 Task: Create a script that compares two numbers and reports which one is greater If they are equal, print "Numbers are equal.
Action: Mouse moved to (26, 187)
Screenshot: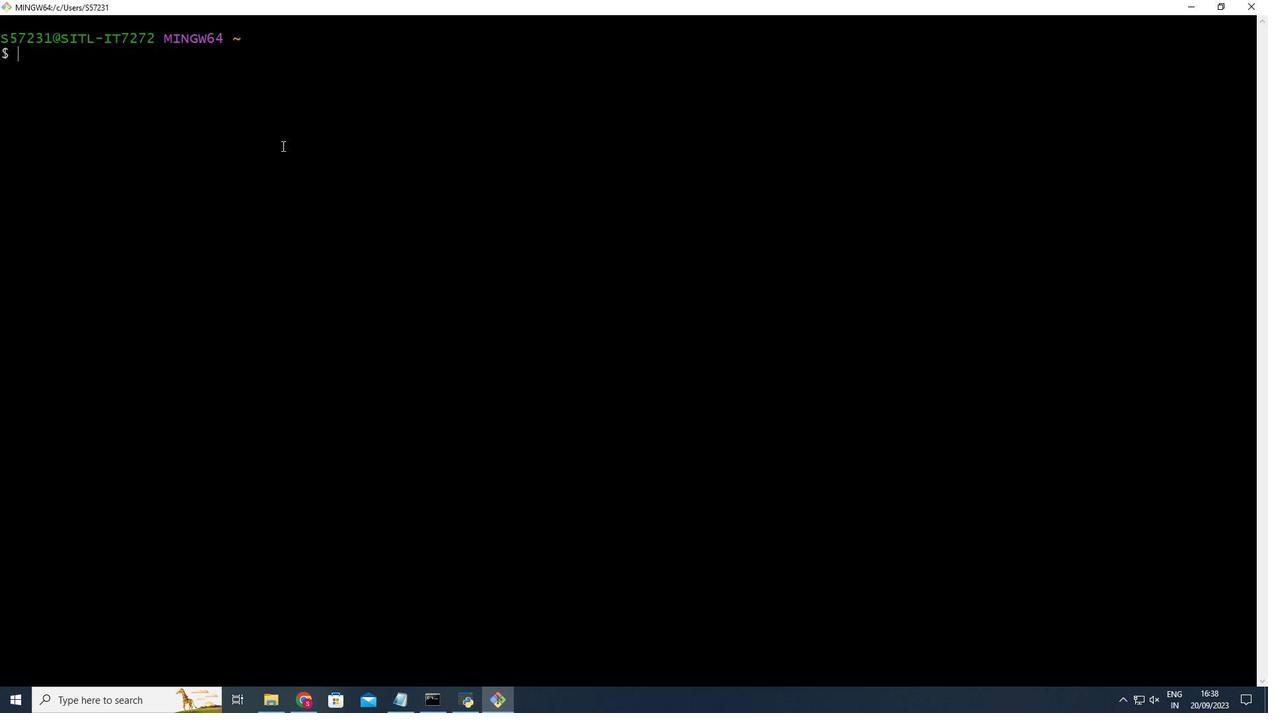 
Action: Mouse pressed left at (26, 187)
Screenshot: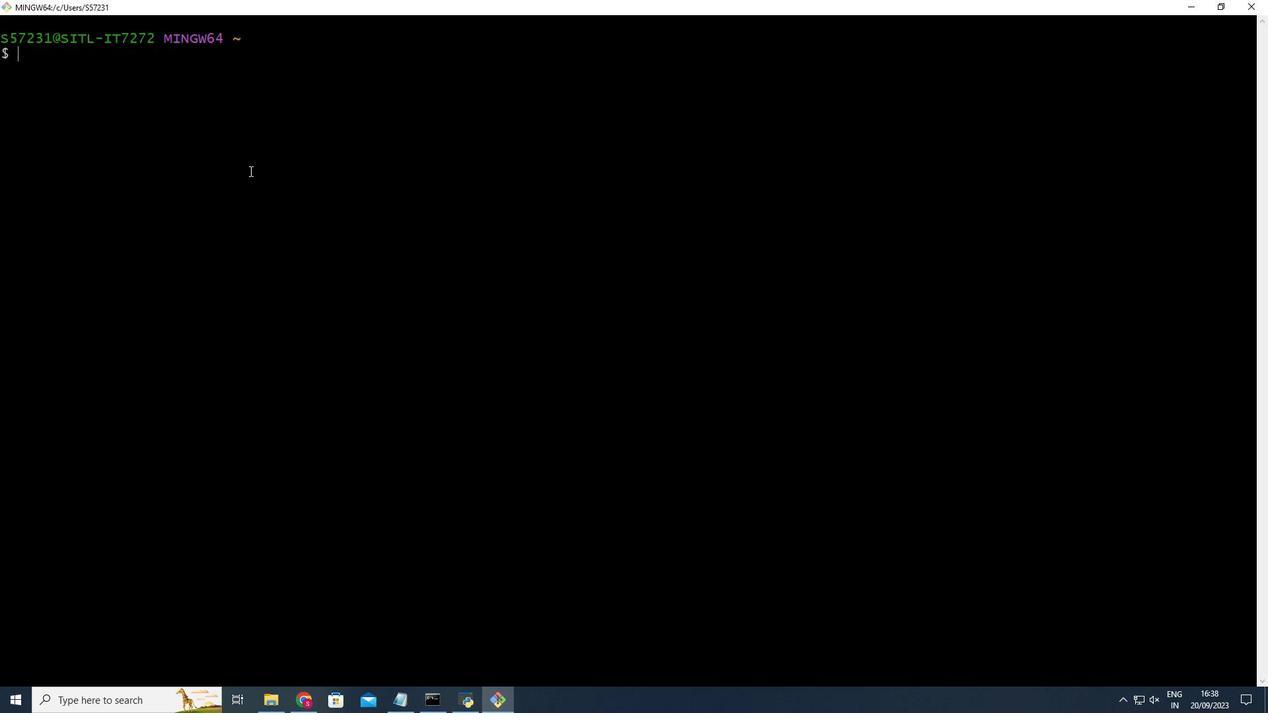 
Action: Mouse moved to (26, 187)
Screenshot: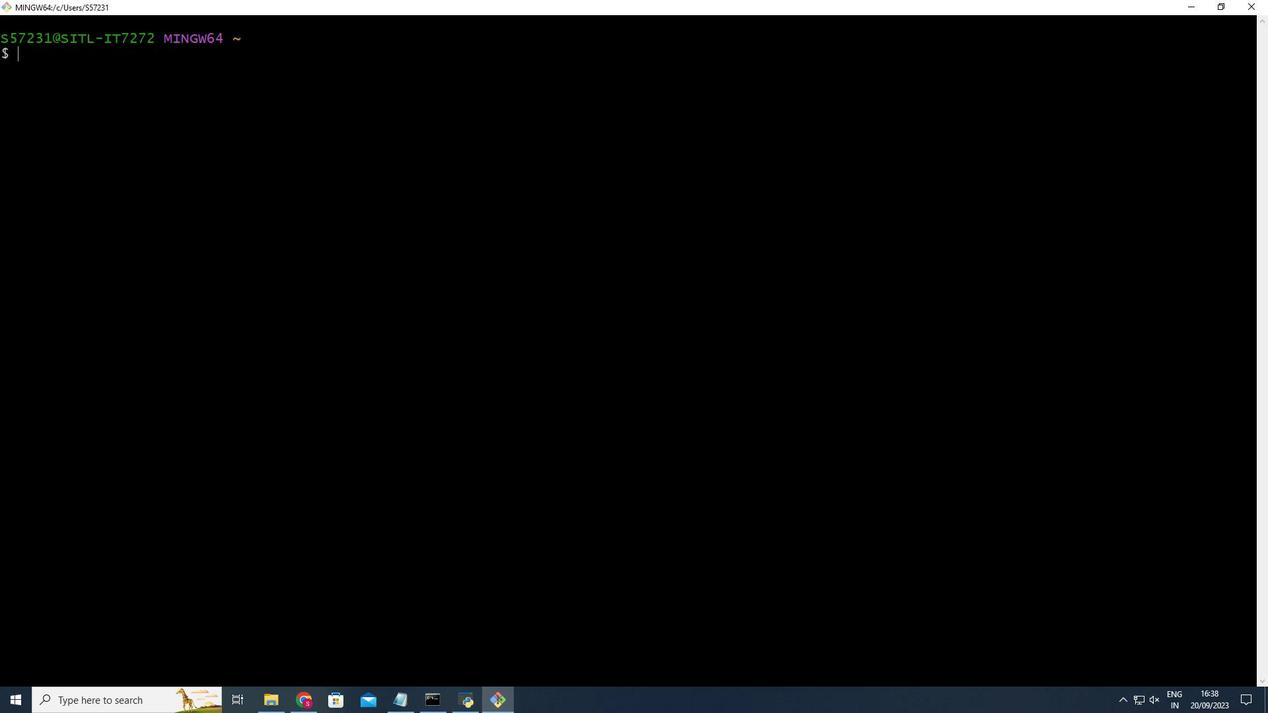 
Action: Mouse scrolled (26, 187) with delta (0, 0)
Screenshot: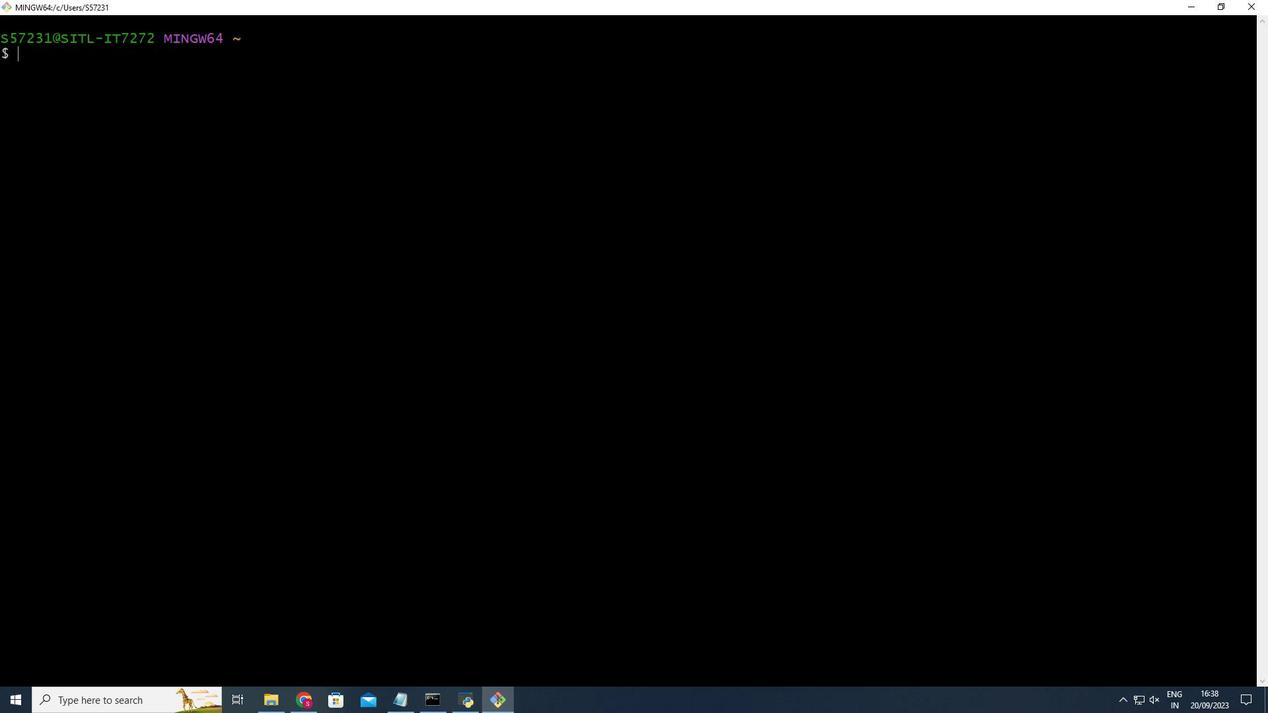 
Action: Mouse scrolled (26, 187) with delta (0, 0)
Screenshot: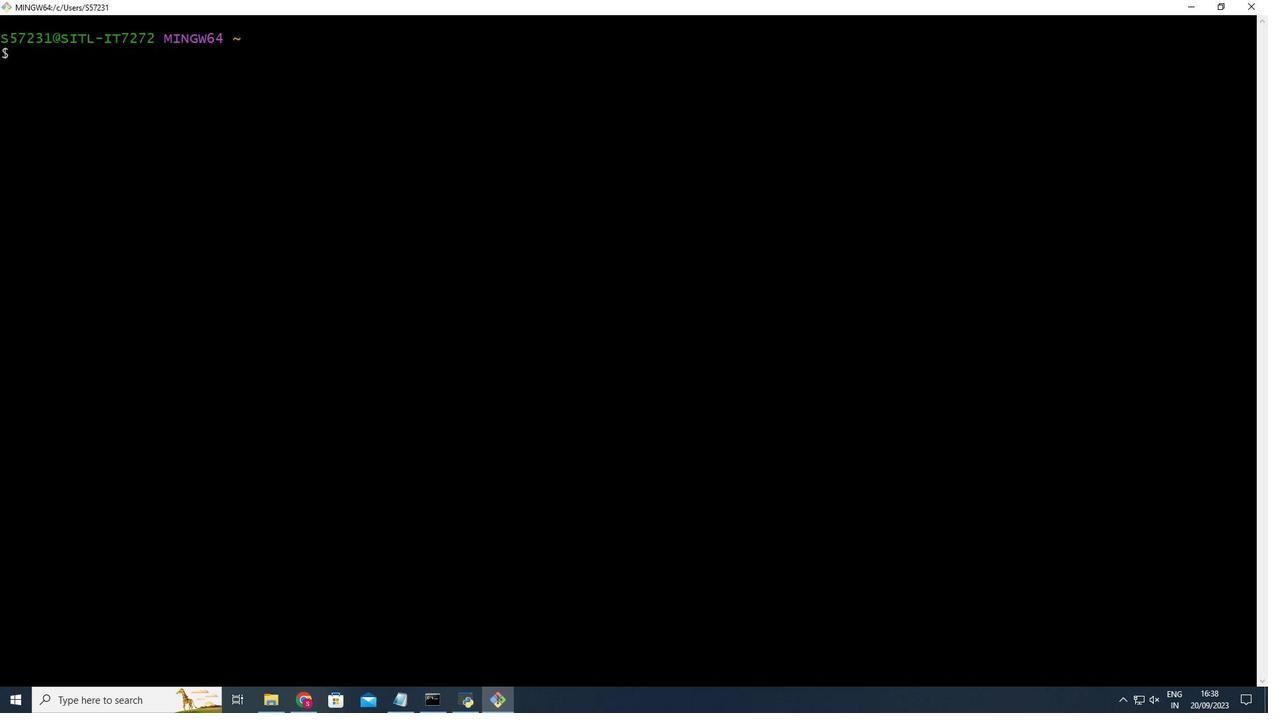 
Action: Mouse scrolled (26, 187) with delta (0, 0)
Screenshot: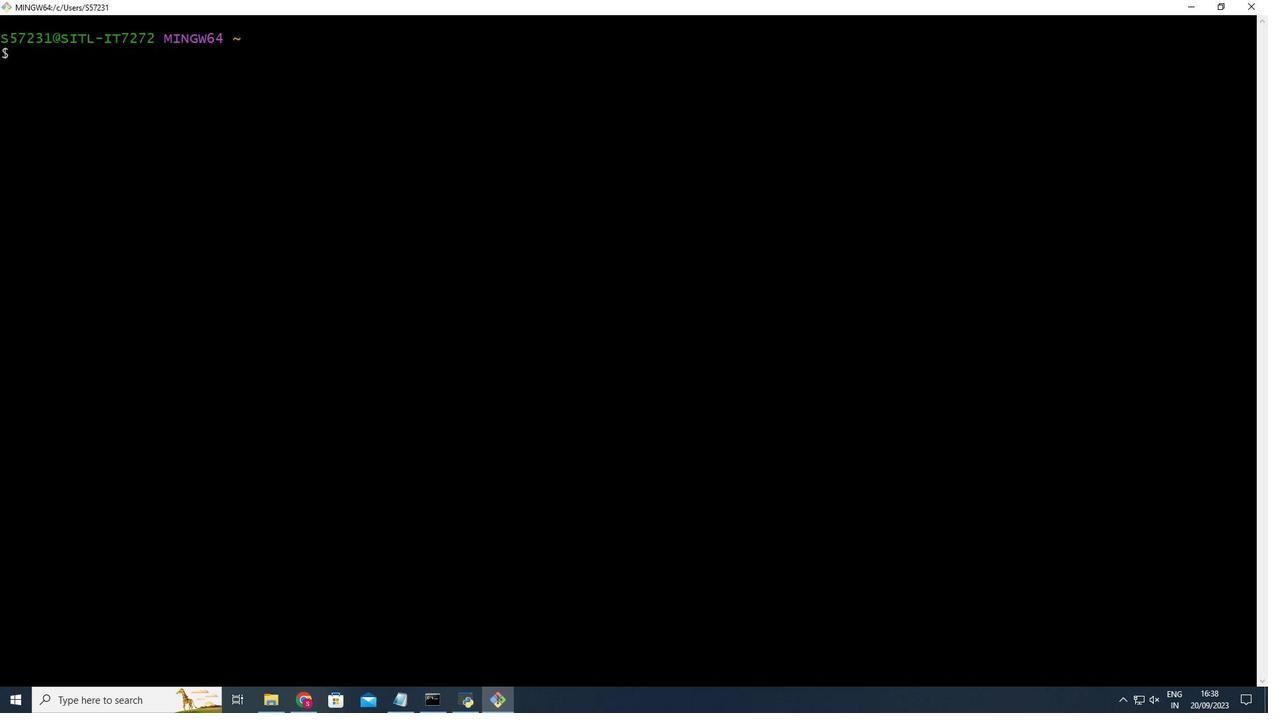 
Action: Key pressed mkdir<Key.space>
Screenshot: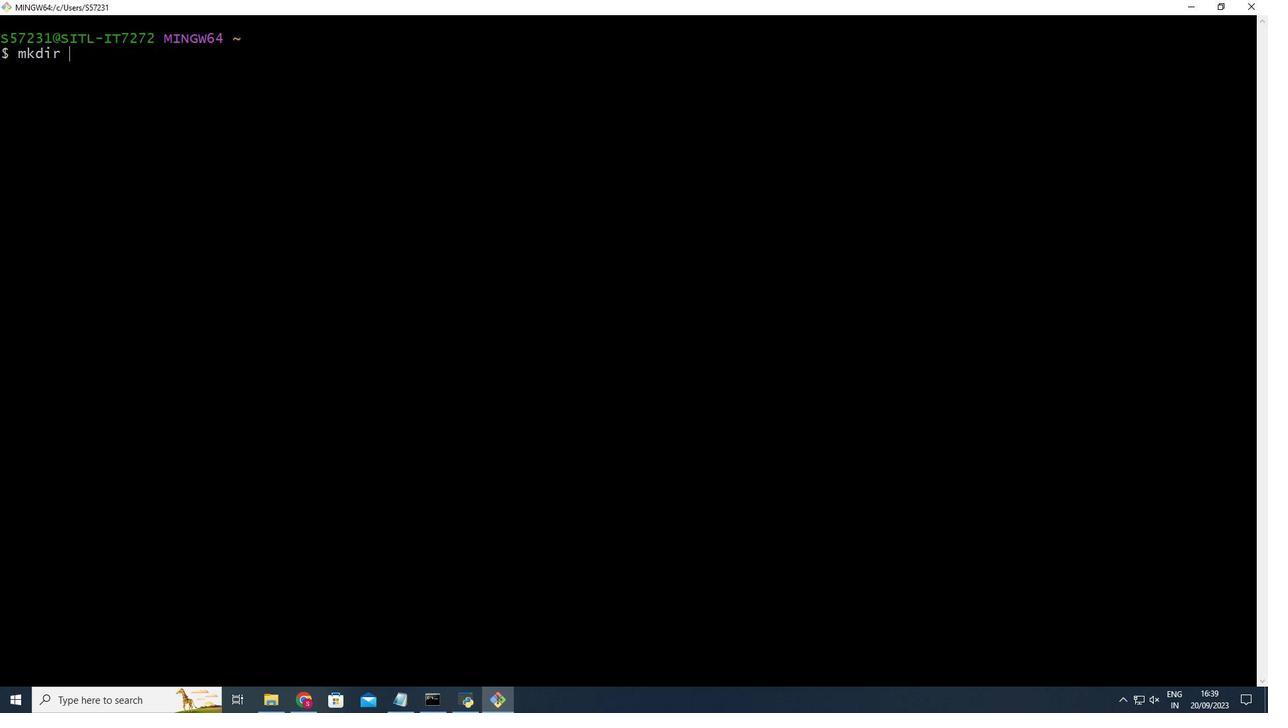 
Action: Mouse scrolled (26, 187) with delta (0, 0)
Screenshot: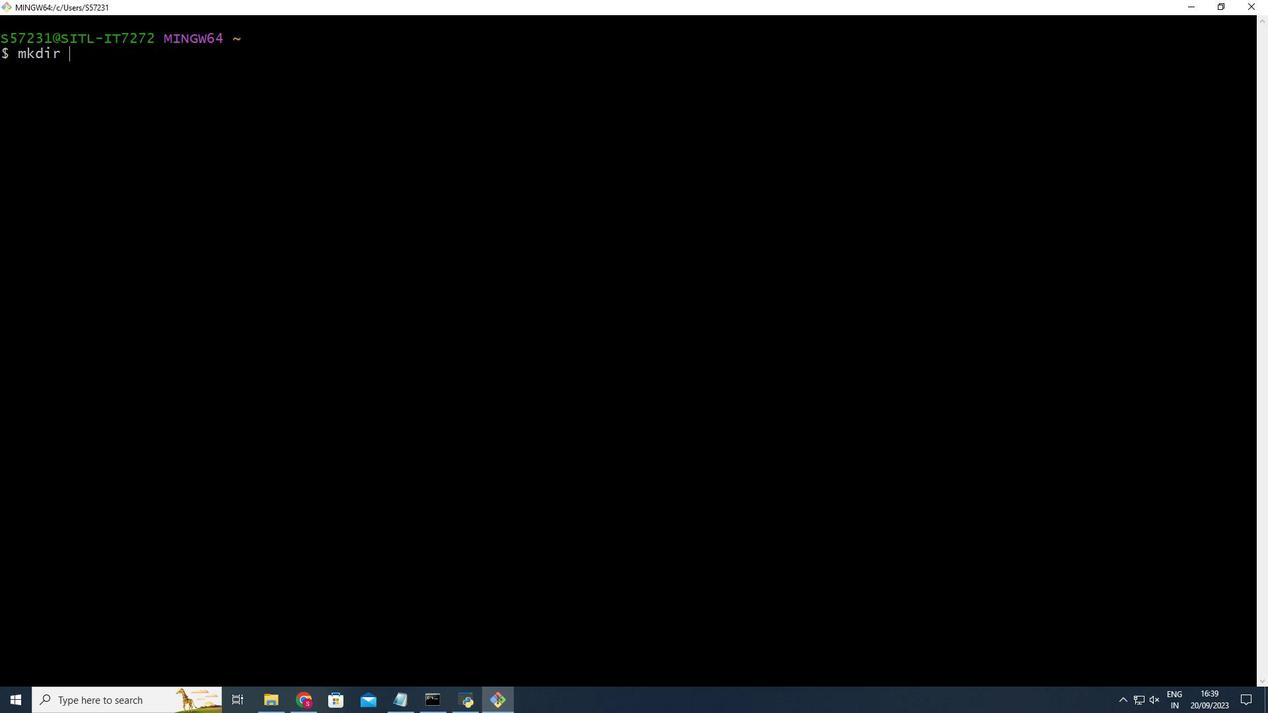 
Action: Mouse scrolled (26, 187) with delta (0, 0)
Screenshot: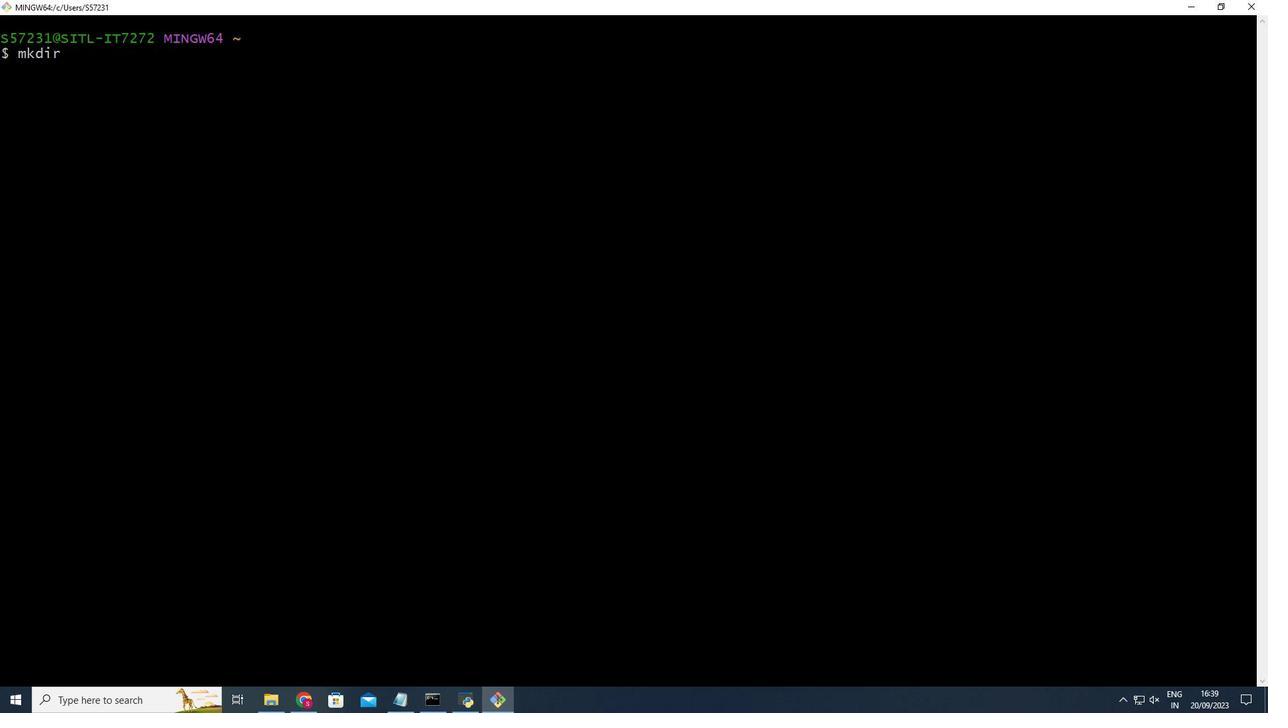 
Action: Mouse scrolled (26, 187) with delta (0, 0)
Screenshot: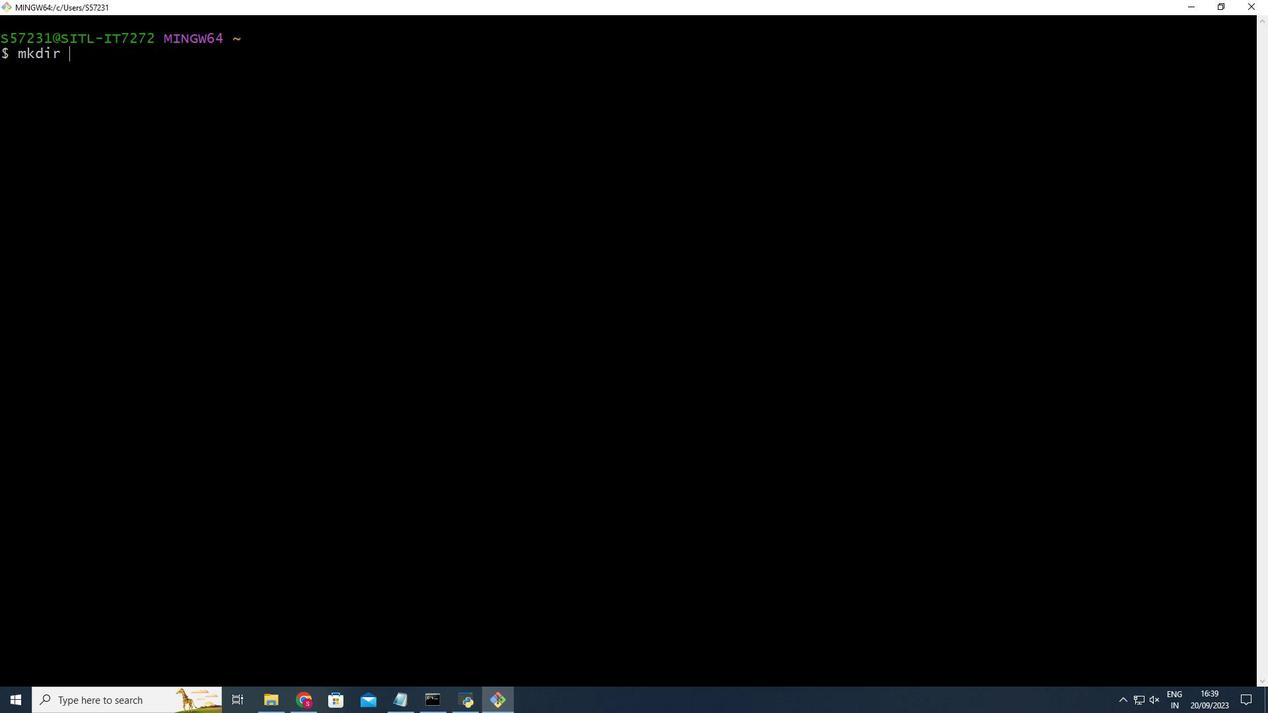 
Action: Mouse scrolled (26, 187) with delta (0, 0)
Screenshot: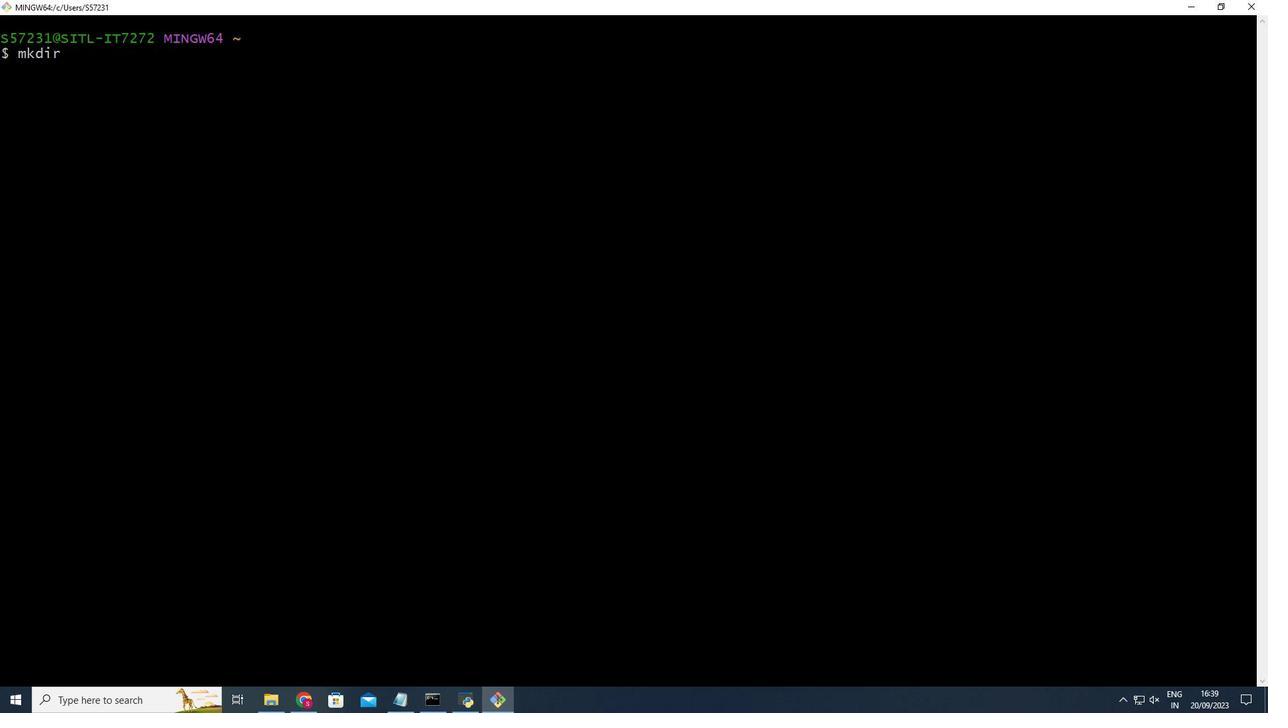
Action: Mouse scrolled (26, 187) with delta (0, 0)
Screenshot: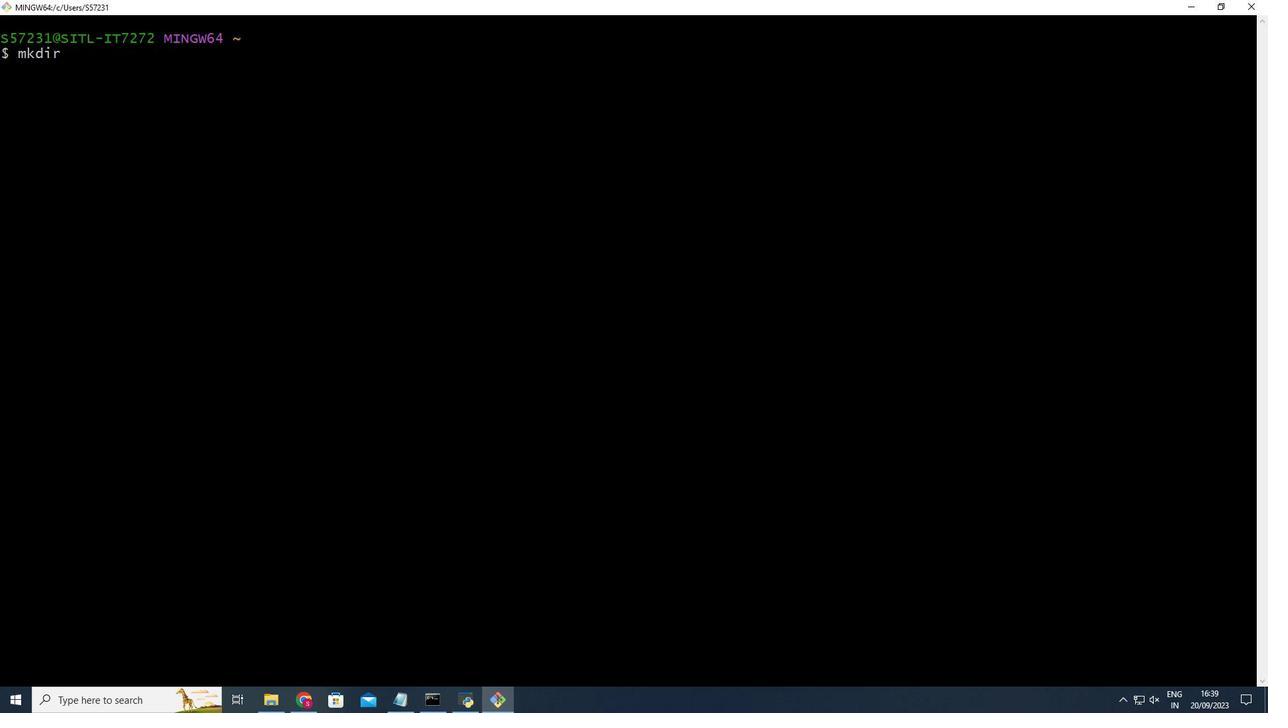 
Action: Key pressed c<Key.backspace>compare<Key.shift_r>_two<Key.shift_r><Key.shift_r>_number<Key.enter>cd<Key.space>compare<Key.shift_r>_two<Key.shift_r>_number<Key.enter>touch<Key.space>script.sh<Key.enter>ls<Key.enter>vim<Key.space>script.sh\<Key.backspace><Key.enter>
Screenshot: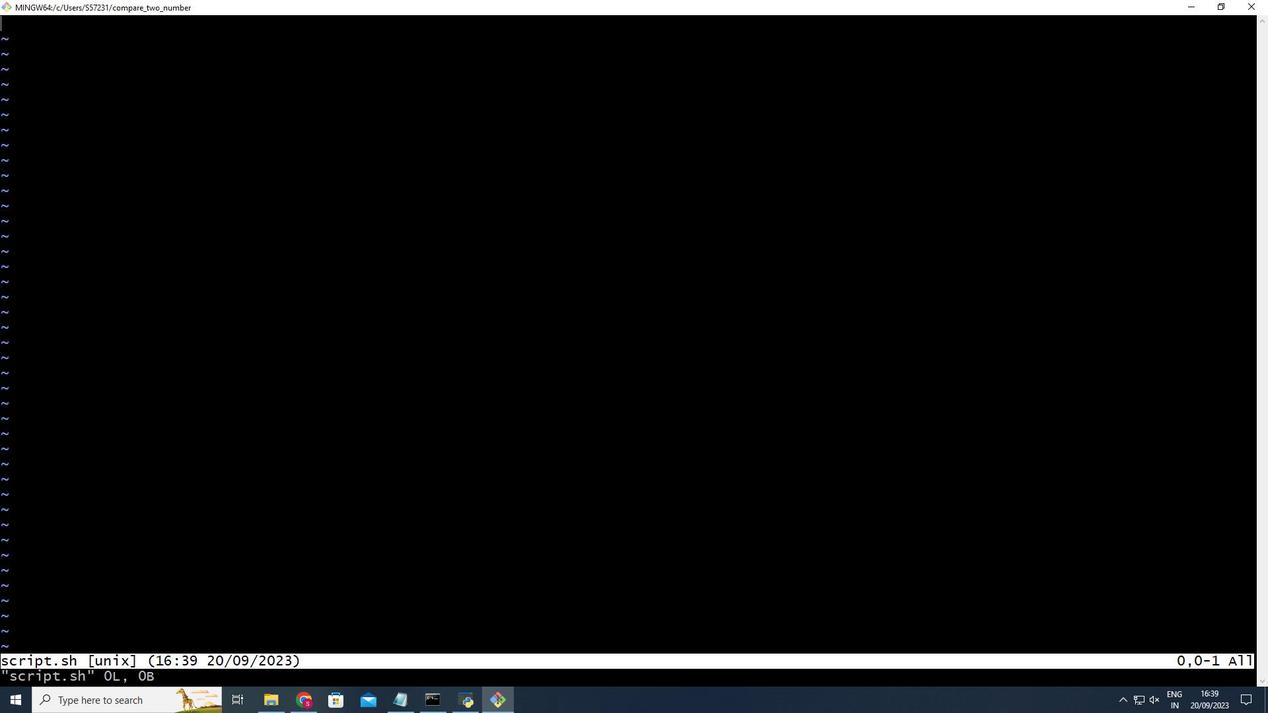 
Action: Mouse scrolled (26, 187) with delta (0, 0)
Screenshot: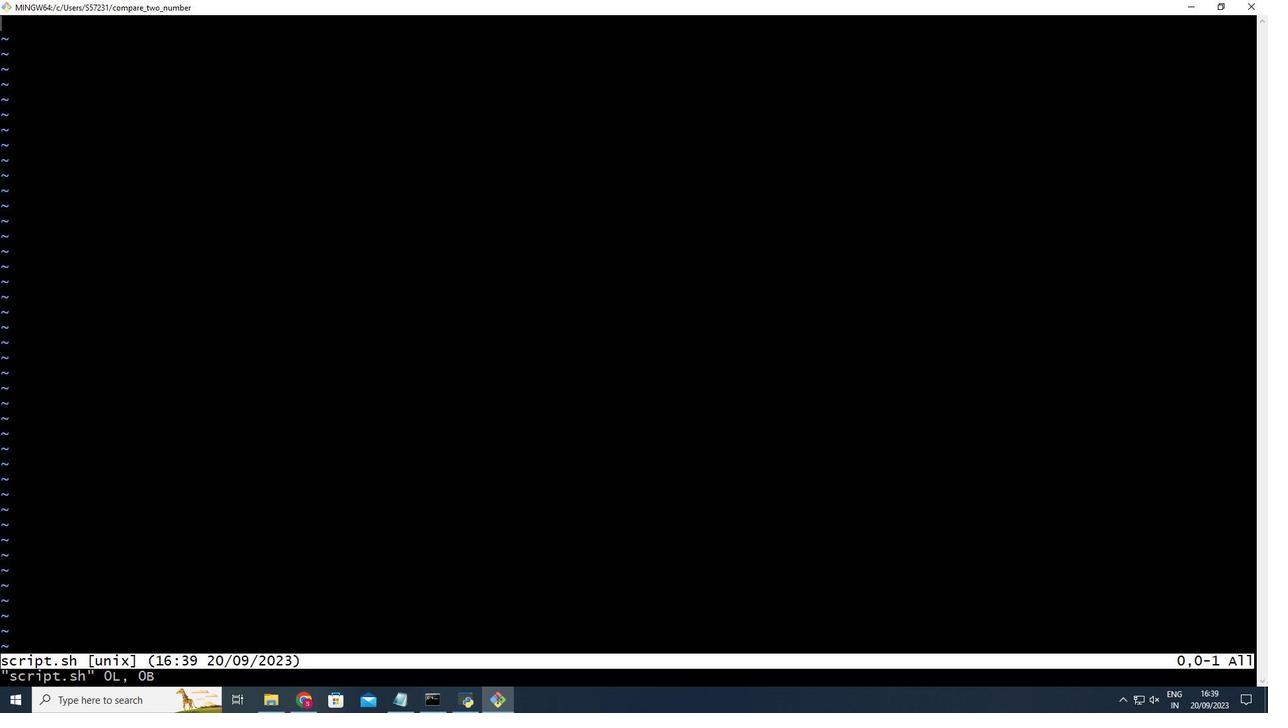 
Action: Mouse scrolled (26, 187) with delta (0, 0)
Screenshot: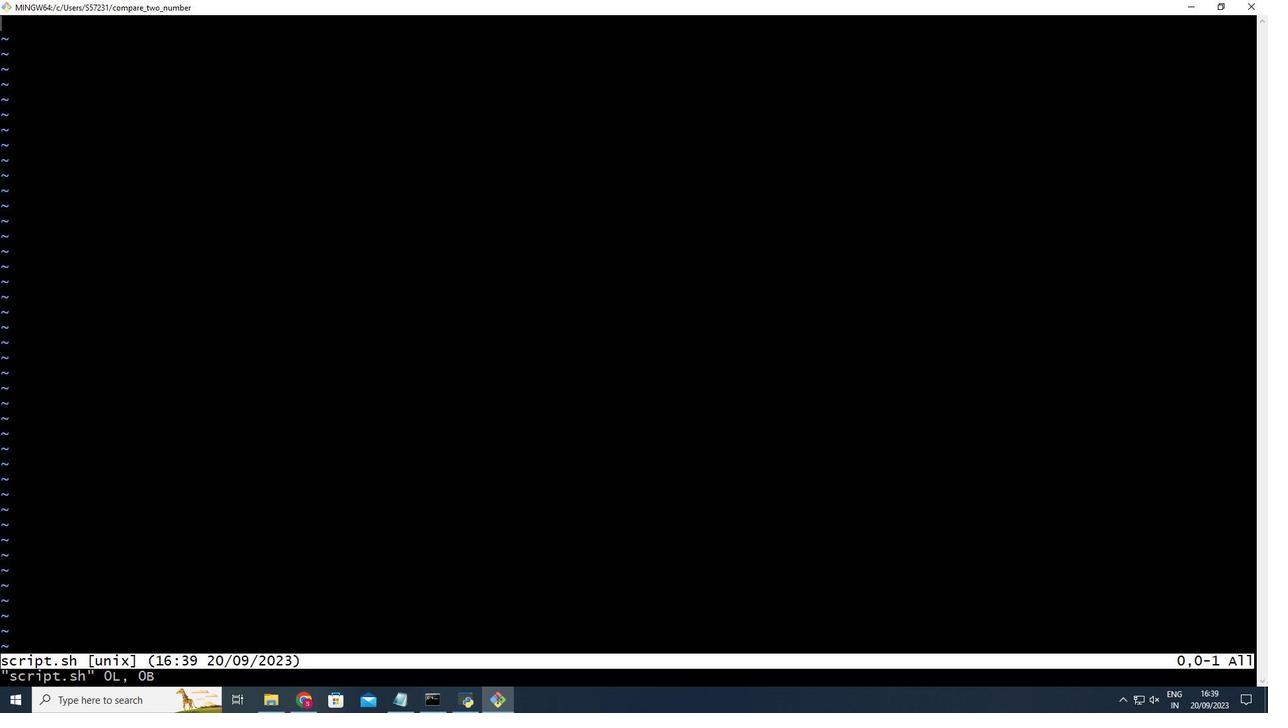 
Action: Mouse scrolled (26, 187) with delta (0, 0)
Screenshot: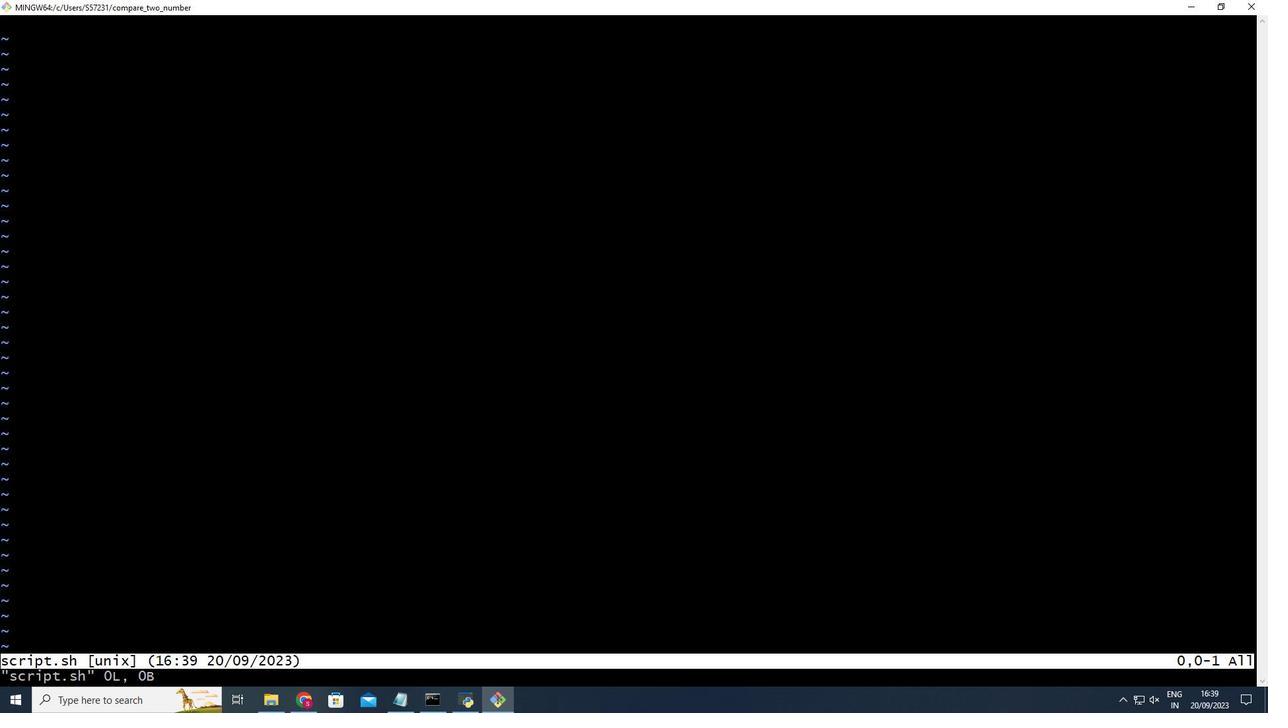 
Action: Key pressed ii<Key.backspace><Key.shift_r>#<Key.shift_r>!/bin/bash<Key.enter><Key.backspace><Key.enter><Key.shift_r>#<Key.space><Key.shift_r>Prompt<Key.space>the<Key.space>user<Key.space>for<Key.space>two<Key.space>numbers<Key.enter><Key.backspace><Key.backspace>read<Key.space>-p<Key.space><Key.shift_r>"<Key.shift_r><Key.shift_r>Enter<Key.space>the<Key.space>first<Key.space>numbr<Key.backspace>er<Key.shift_r>:<Key.space><Key.shift_r><Key.shift_r>"<Key.space>num1<Key.enter>read<Key.space>-p<Key.space><Key.shift_r>"<Key.shift_r>Enter<Key.space>the<Key.space>second<Key.space>number<Key.shift_r>:<Key.space><Key.shift_r><Key.shift_r><Key.shift_r><Key.shift_r><Key.shift_r><Key.shift_r><Key.shift_r>"<Key.space>num2<Key.enter><Key.enter><Key.shift_r><Key.shift_r>#<Key.space>compare<Key.space>the<Key.space>two<Key.space>numbers<Key.enter><Key.backspace><Key.backspace>if<Key.space>[<Key.space><Key.shift_r>"<Key.shift_r>$num1<Key.shift_r>"<Key.space>-gt<Key.space><Key.shift_r>"<Key.shift_r>$num2<Key.shift_r>"<Key.space>];<Key.space>then<Key.enter>echo<Key.space><Key.shift_r>"<Key.shift_r>The<Key.space>first<Key.space>number<Key.space><Key.shift_r>(<Key.shift_r>$num1<Key.shift_r>)<Key.space>is<Key.space>greater<Key.space>than<Key.space>the<Key.space>second<Key.space>number<Key.space><Key.shift_r>(<Key.shift_r>$num2<Key.shift_r>)
Screenshot: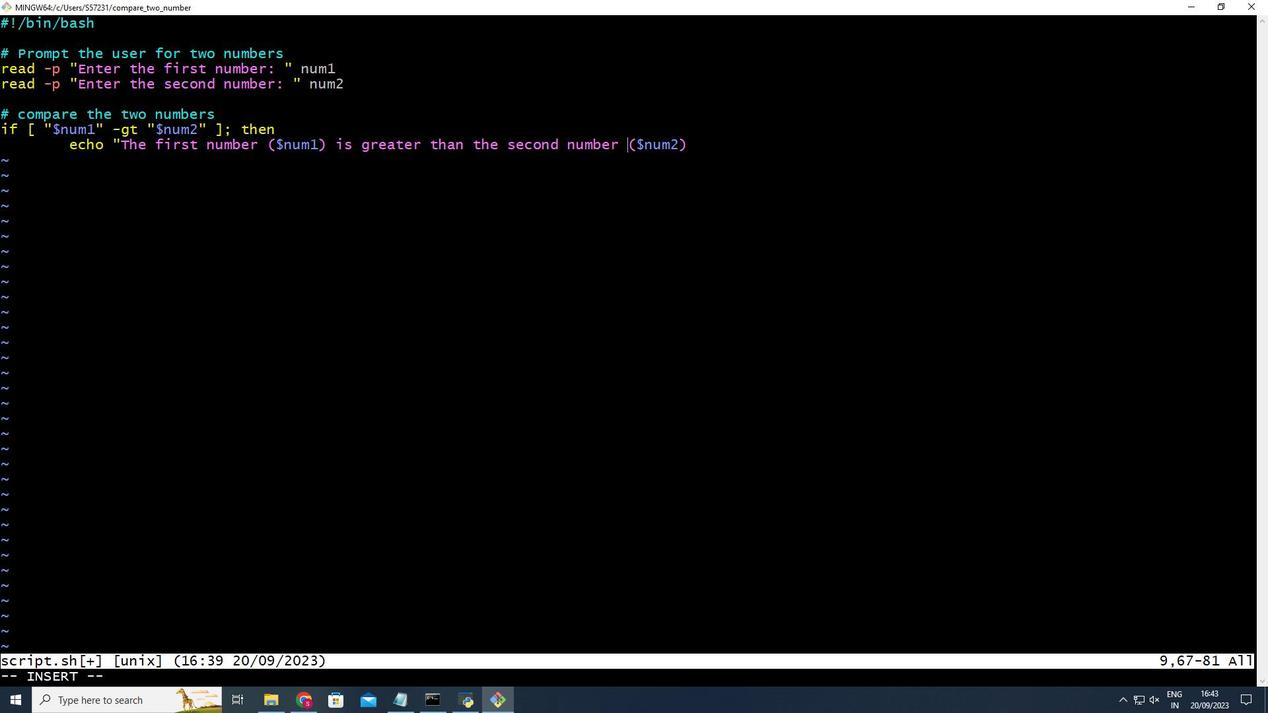 
Action: Mouse moved to (26, 187)
Screenshot: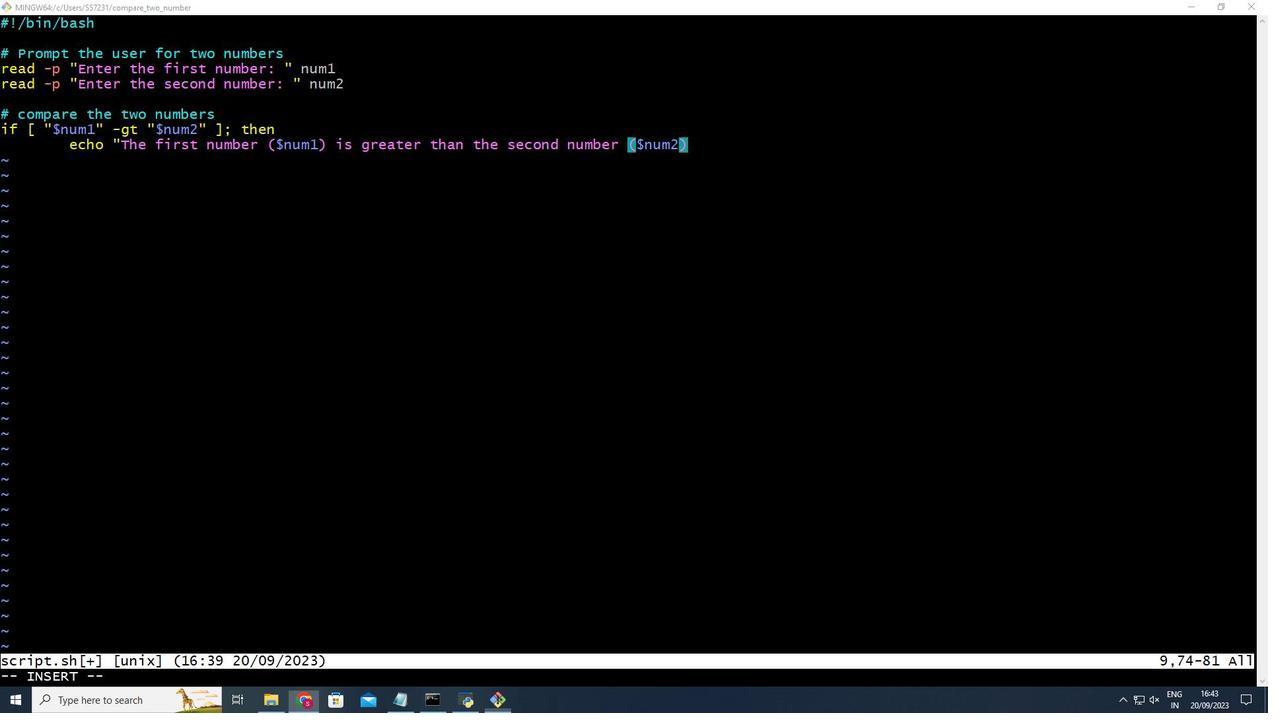 
Action: Mouse pressed left at (26, 187)
Screenshot: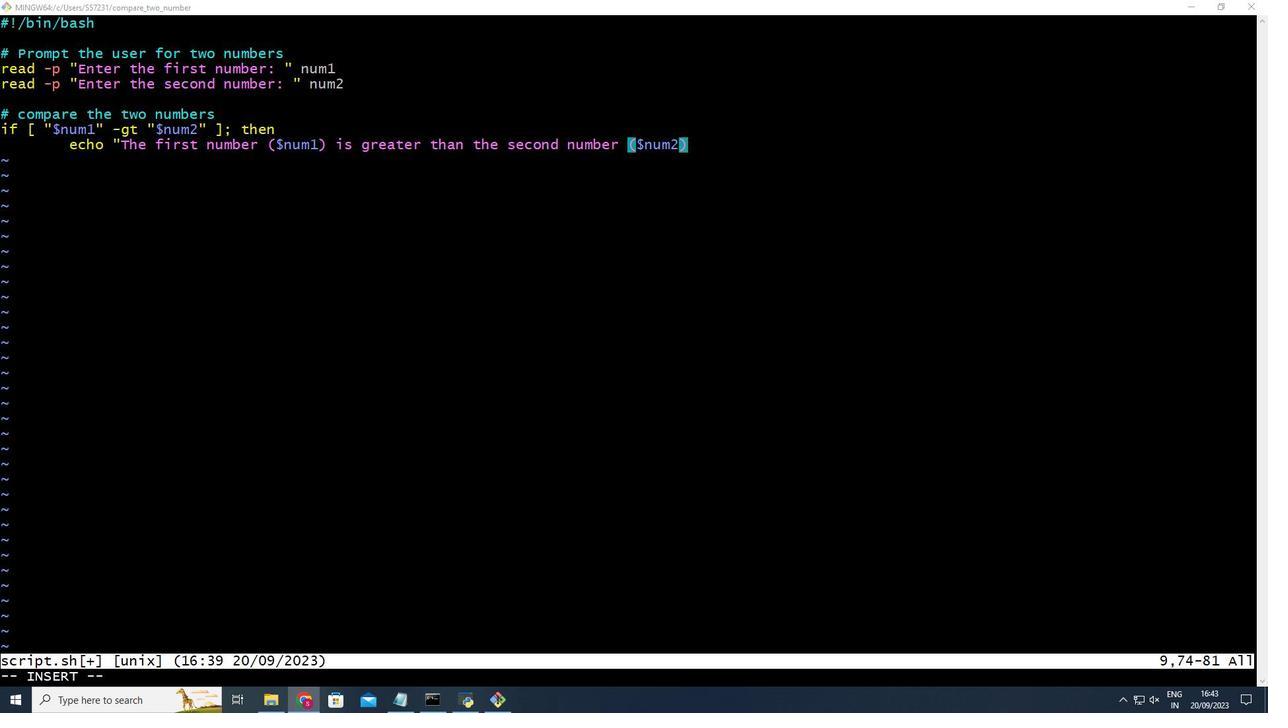 
Action: Mouse moved to (26, 187)
Screenshot: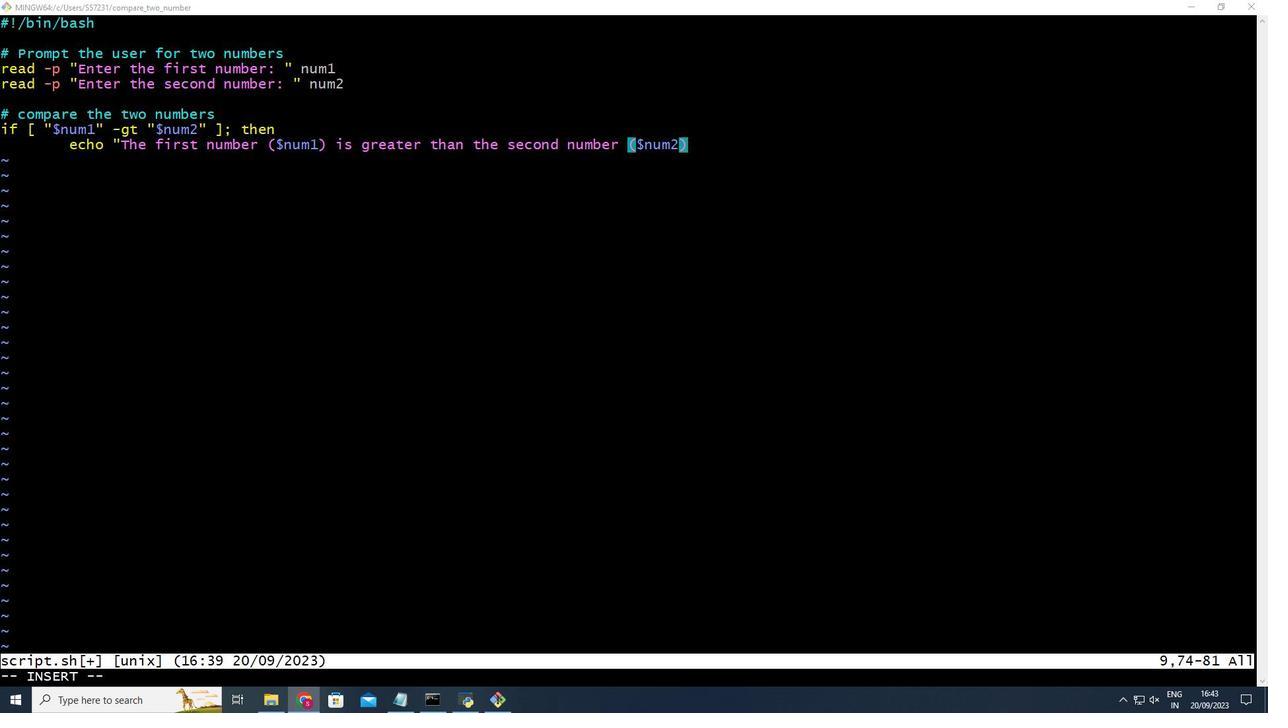 
Action: Mouse pressed left at (26, 187)
Screenshot: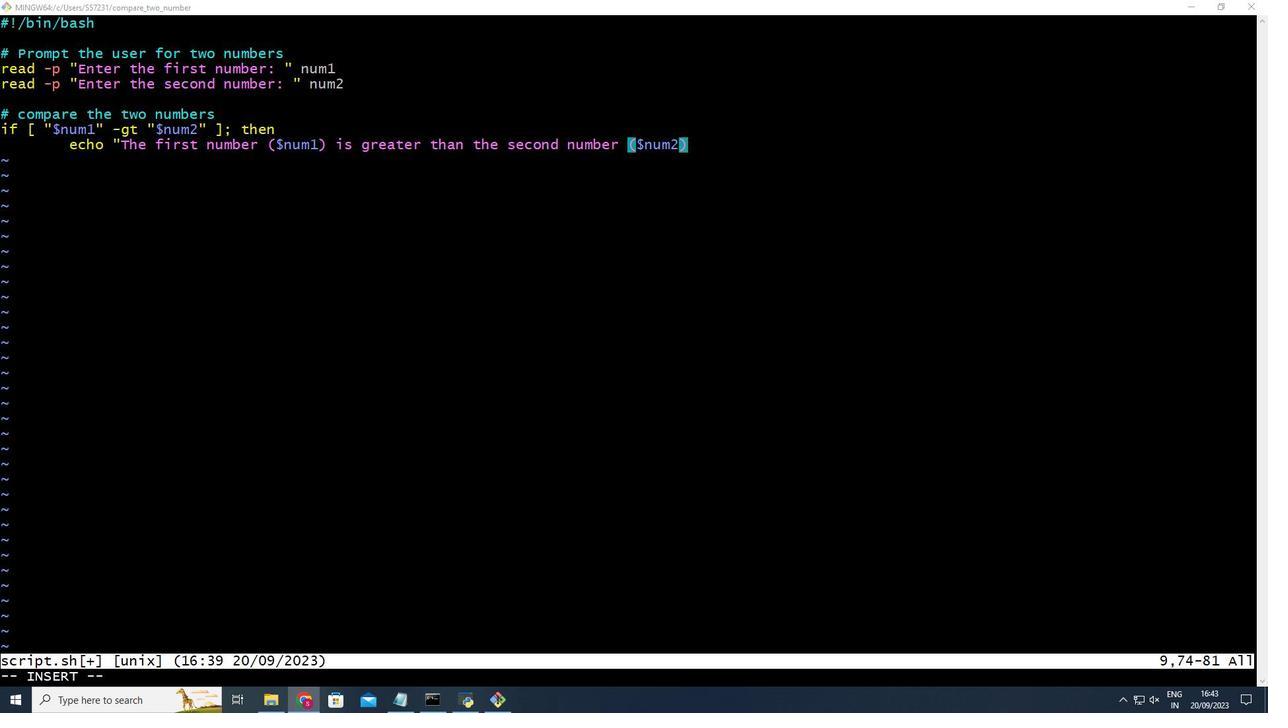 
Action: Mouse moved to (26, 187)
Screenshot: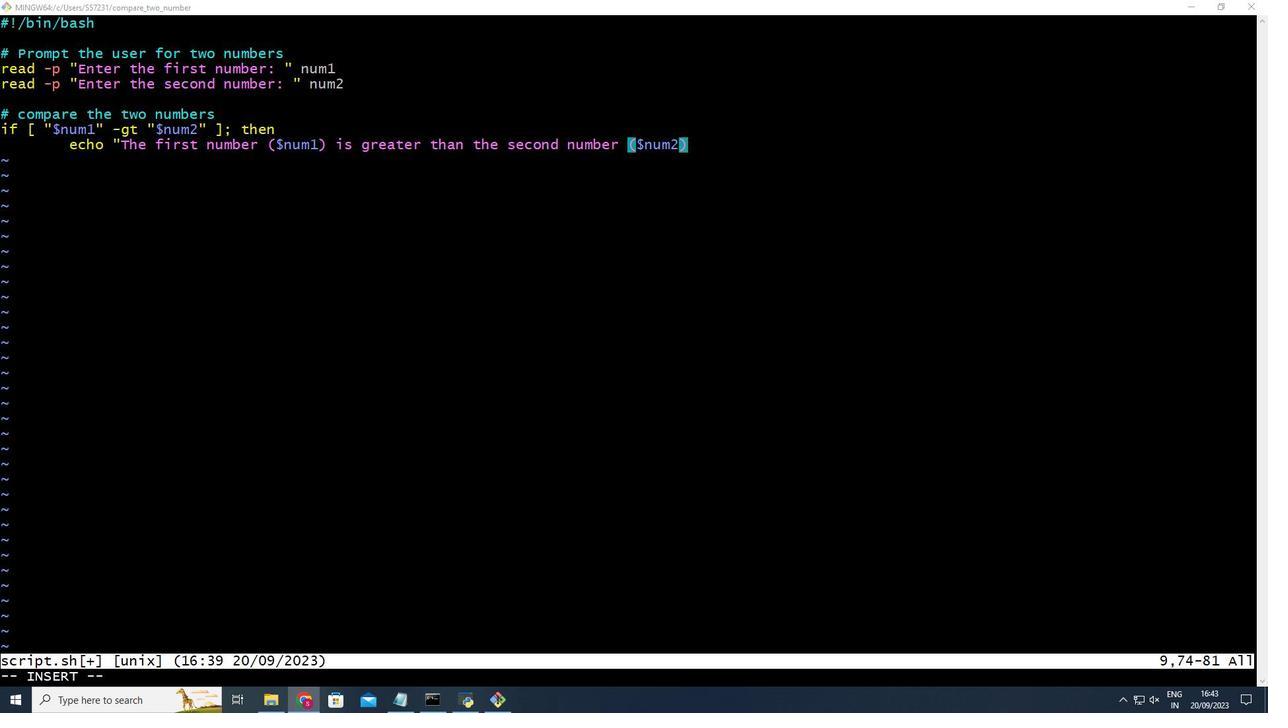 
Action: Mouse pressed left at (26, 187)
Screenshot: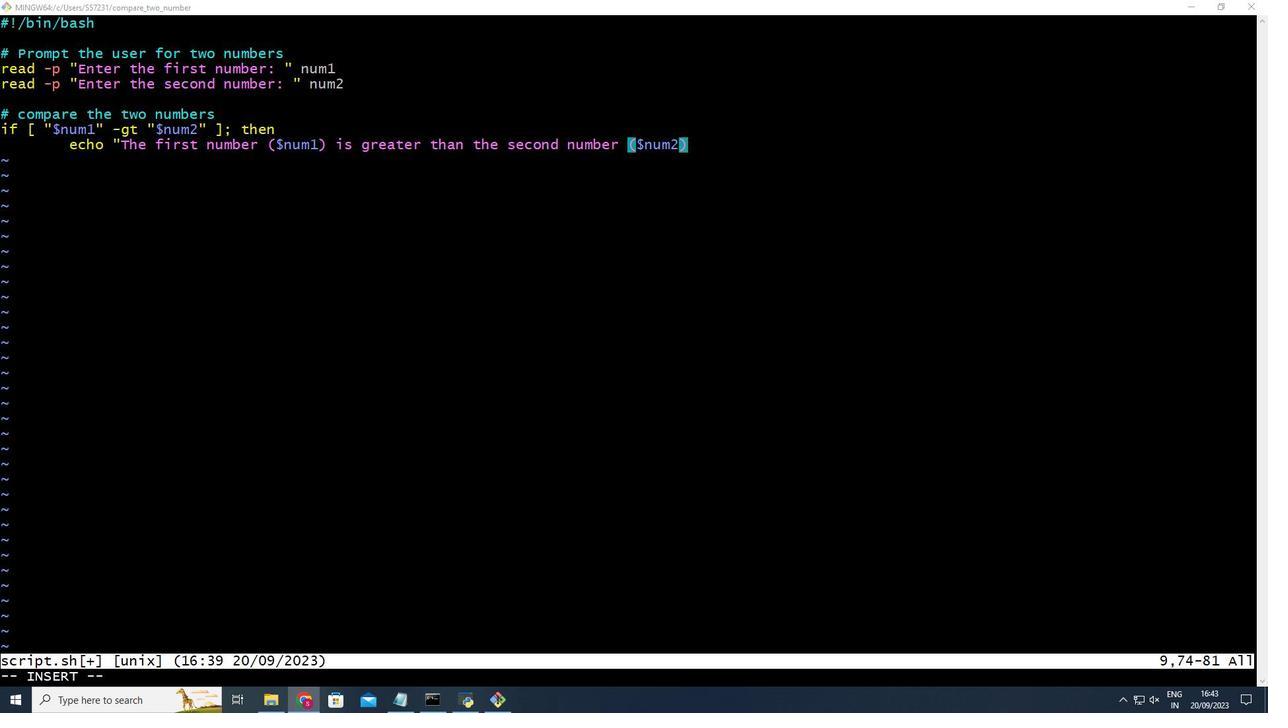 
Action: Mouse moved to (26, 187)
Screenshot: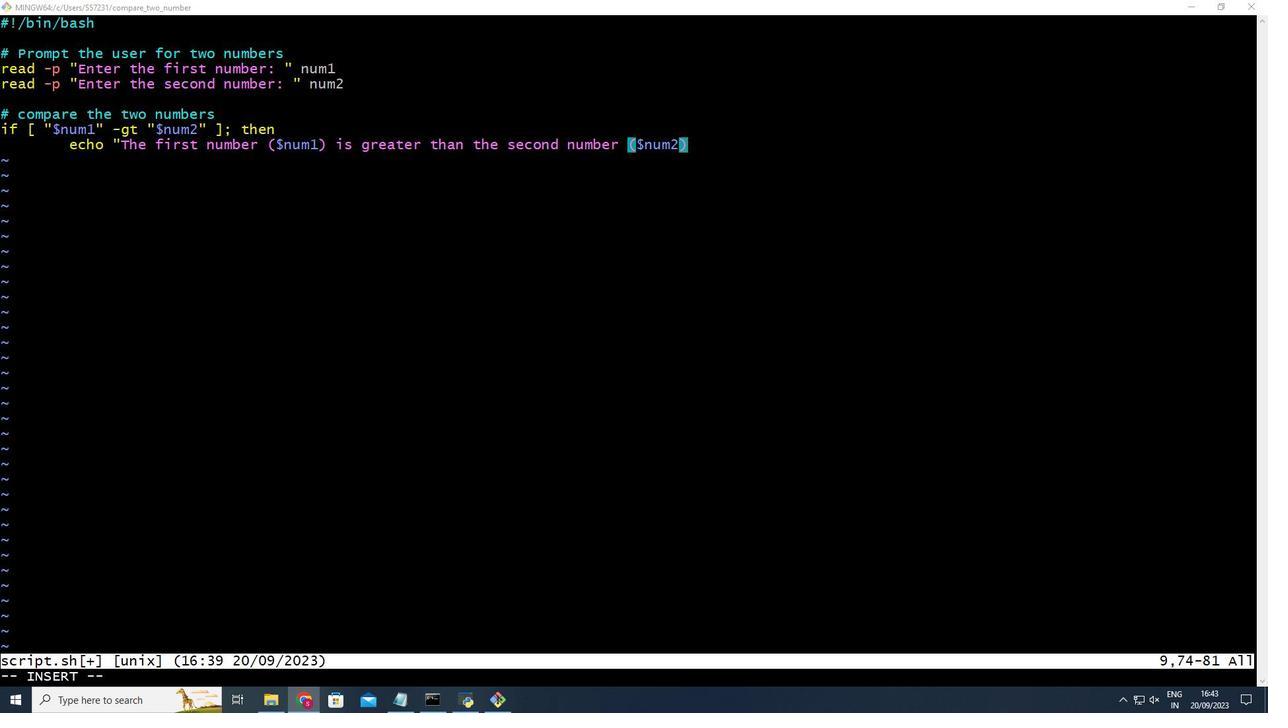 
Action: Mouse pressed left at (26, 187)
Screenshot: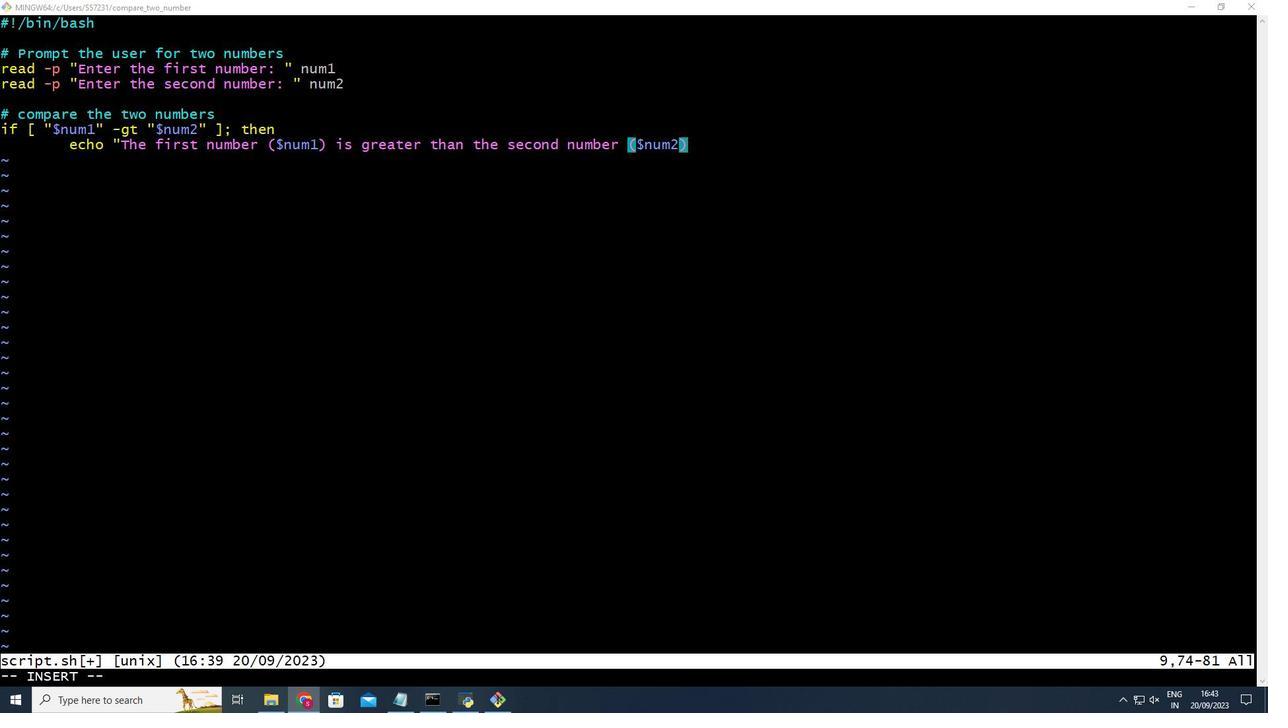 
Action: Mouse moved to (26, 187)
Screenshot: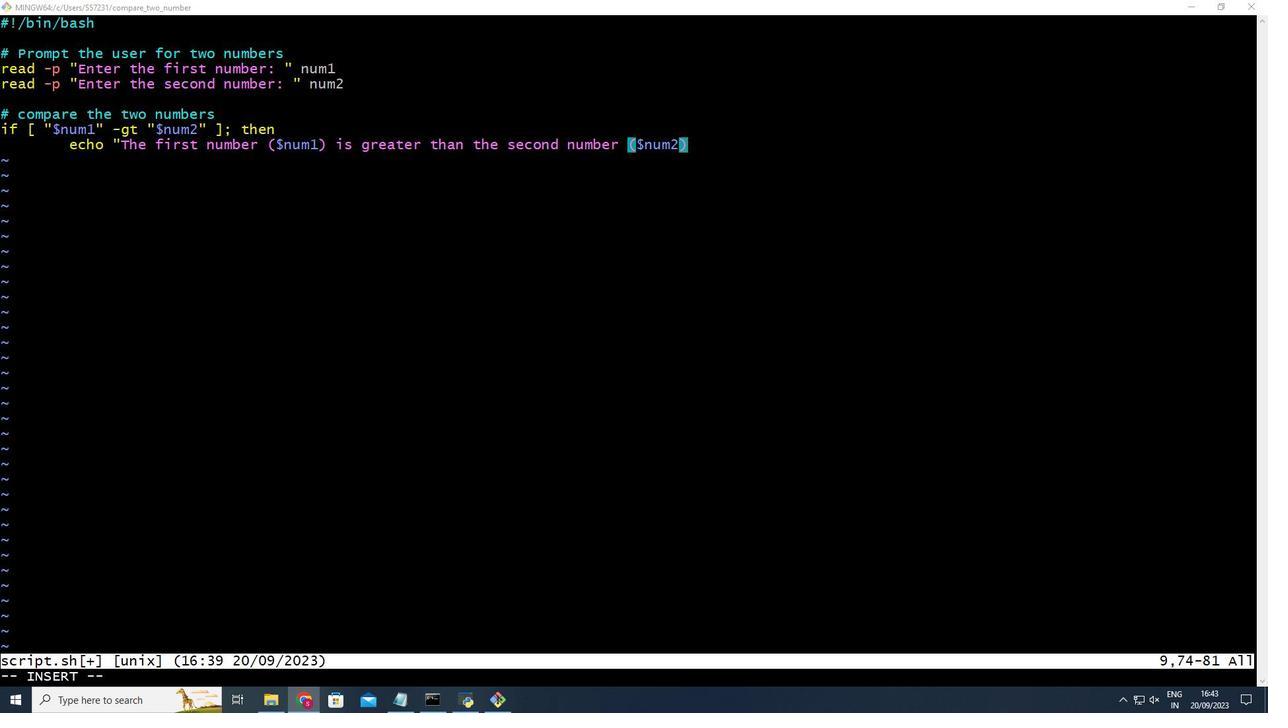 
Action: Key pressed <Key.enter>
Screenshot: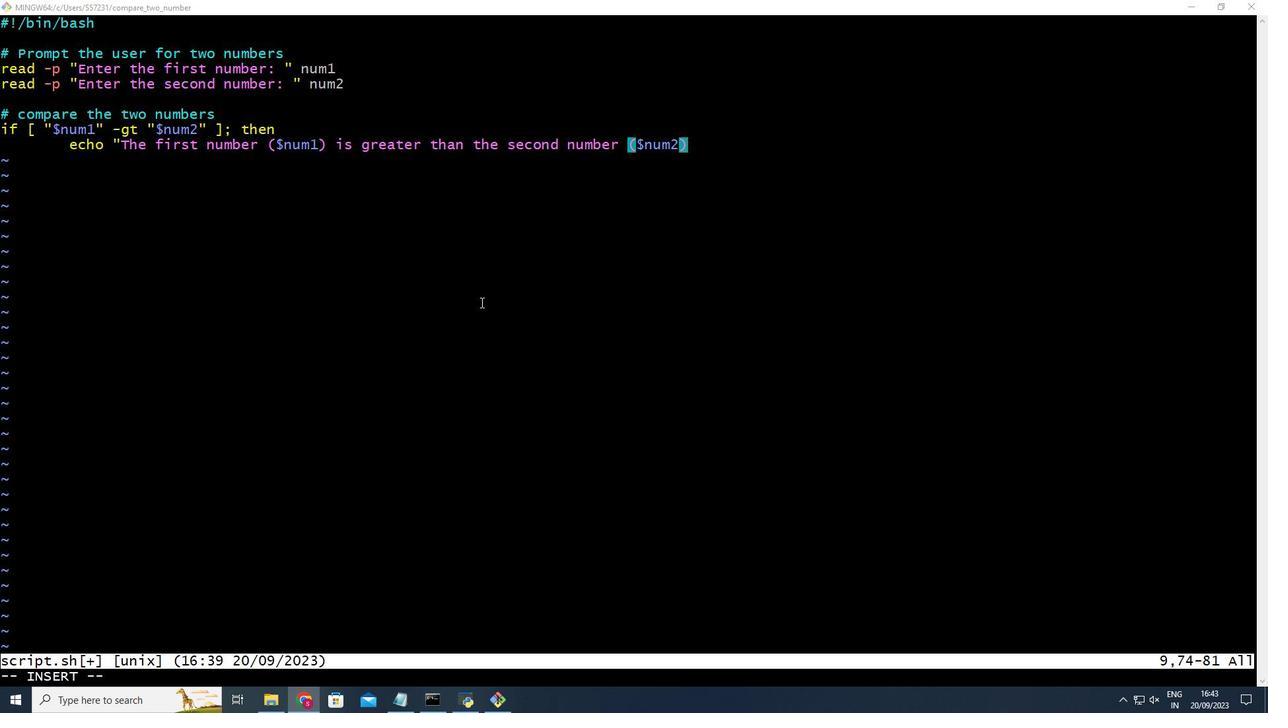 
Action: Mouse moved to (26, 187)
Screenshot: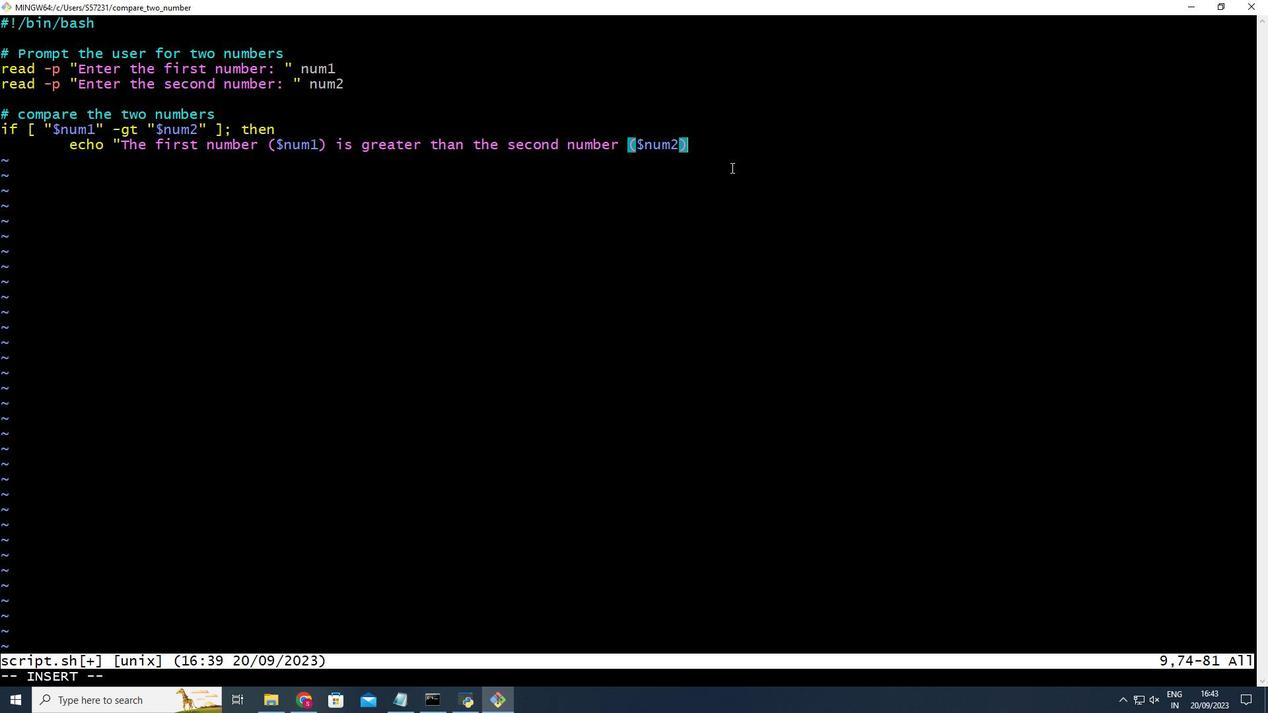 
Action: Mouse pressed left at (26, 187)
Screenshot: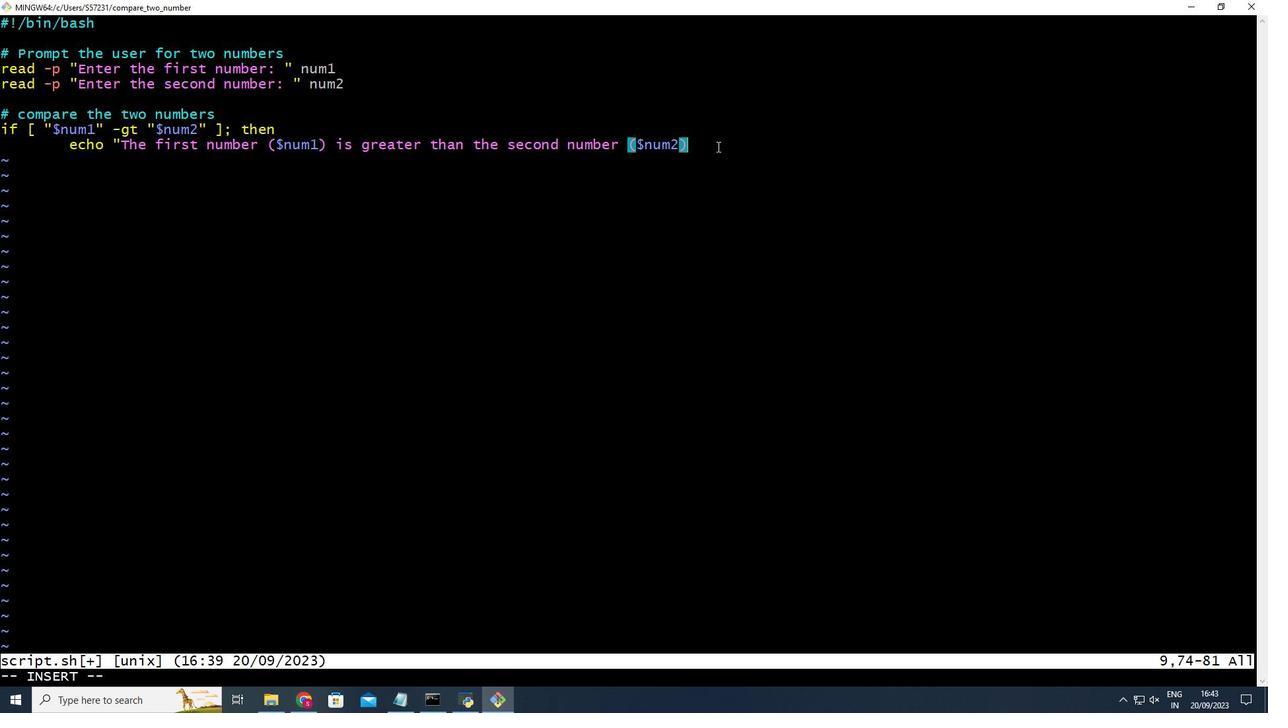 
Action: Mouse moved to (26, 187)
Screenshot: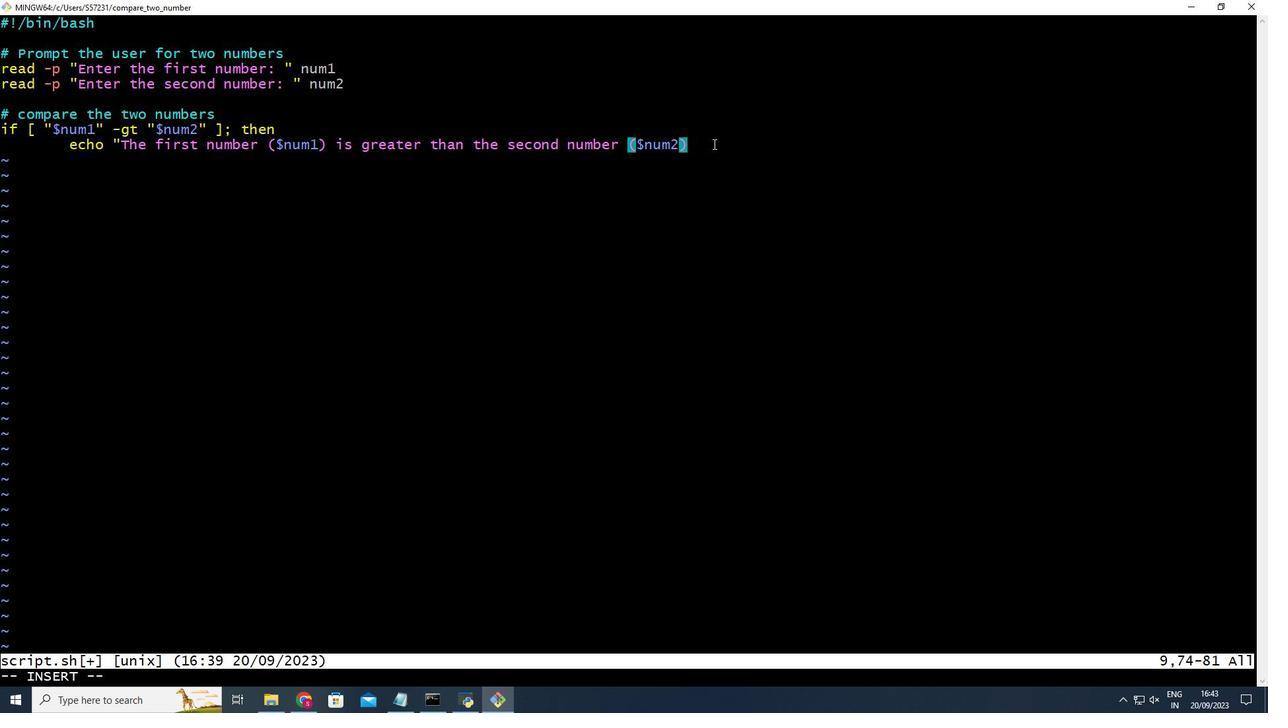 
Action: Mouse pressed left at (26, 187)
Screenshot: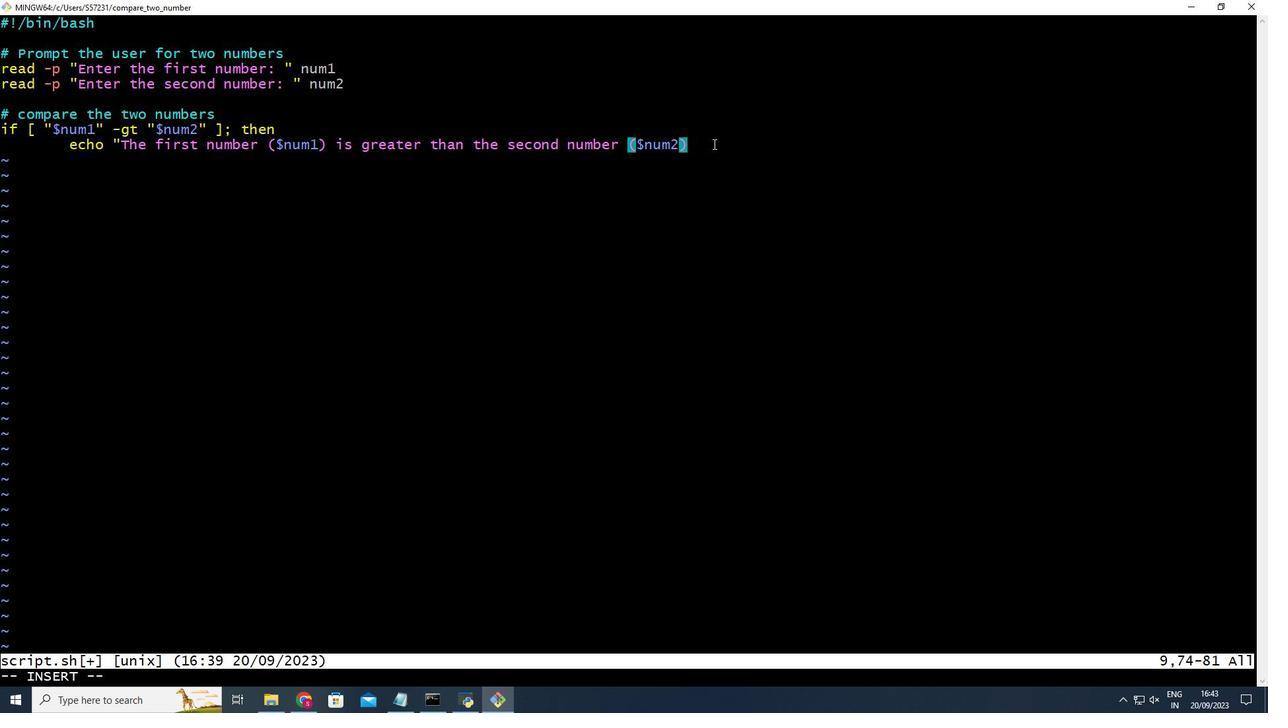 
Action: Key pressed <Key.enter>
Screenshot: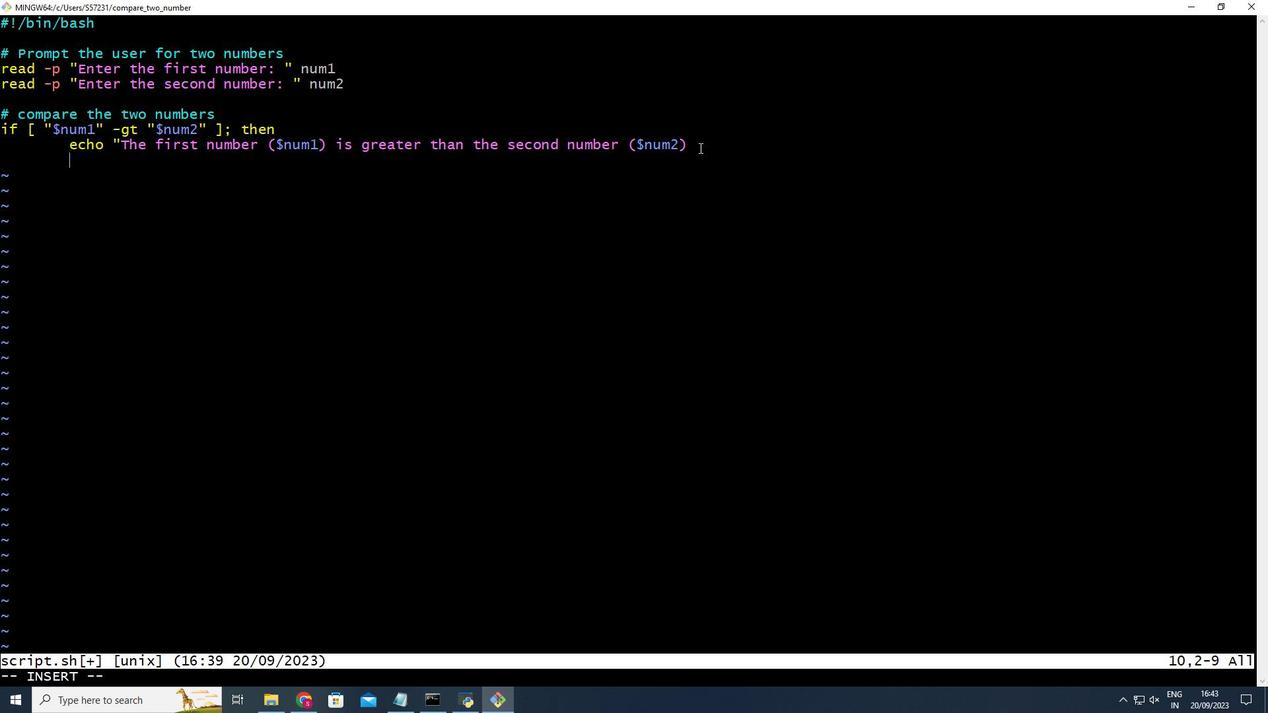 
Action: Mouse moved to (26, 187)
Screenshot: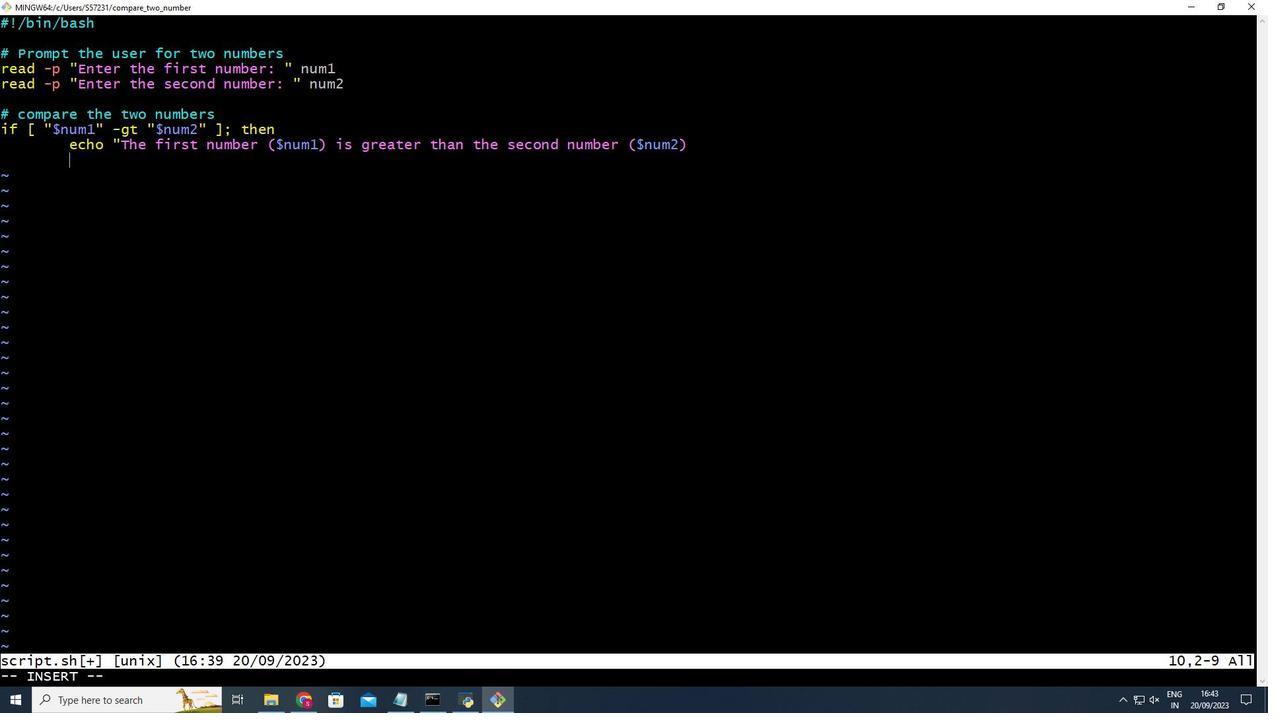 
Action: Key pressed <Key.backspace>elif<Key.space>[<Key.space><Key.backspace><Key.backspace><Key.backspace><Key.backspace><Key.backspace><Key.backspace><Key.backspace><Key.backspace><Key.shift_r>"<Key.enter><Key.backspace>elif<Key.space>[<Key.space><Key.shift_r>"<Key.shift_r>$num1<Key.shift_r>"<Key.space>-lt<Key.space><Key.shift_r>"<Key.shift_r>$num2<Key.shift_r>"<Key.space>];<Key.space>then<Key.enter>echo<Key.space><Key.shift_r>"<Key.shift_r>The<Key.space>second<Key.space>number<Key.space><Key.shift_r>(<Key.shift_r><Key.shift_r><Key.shift_r><Key.shift_r><Key.shift_r><Key.shift_r><Key.shift_r><Key.shift_r><Key.shift_r><Key.shift_r><Key.shift_r><Key.shift_r><Key.shift_r><Key.shift_r><Key.shift_r><Key.shift_r><Key.shift_r><Key.shift_r><Key.shift_r><Key.shift_r><Key.shift_r><Key.shift_r><Key.shift_r><Key.shift_r><Key.shift_r>$num2<Key.shift_r>)<Key.space>is<Key.space>greater<Key.space>than<Key.space>the<Key.space>first<Key.space>number<Key.space><Key.shift_r>(<Key.shift_r>$num1<Key.shift_r>)<Key.shift_r>"<Key.enter><Key.backspace>else<Key.enter>echo<Key.space><Key.shift_r>"<Key.shift_r><Key.shift_r><Key.shift_r>Numbers<Key.space>are<Key.space>equal.<Key.space><Key.shift_r>Both<Key.space>numbers<Key.space>are<Key.space><Key.shift_r>$num1.<Key.shift_r>"<Key.enter><Key.backspace>fi<Key.enter><Key.esc><Key.shift_r><Key.shift_r><Key.shift_r><Key.shift_r><Key.shift_r><Key.shift_r><Key.shift_r><Key.shift_r><Key.shift_r><Key.shift_r><Key.shift_r><Key.shift_r><Key.shift_r><Key.shift_r><Key.shift_r>:wq<Key.shift_r>!<Key.enter>chmod<Key.space>+x<Key.space>script.sh<Key.enter>./script.sh<Key.enter>5<Key.enter>7<Key.enter>./script.sh<Key.enter>6<Key.enter>2<Key.enter>./script.sh<Key.enter>4<Key.enter>4<Key.enter>
Screenshot: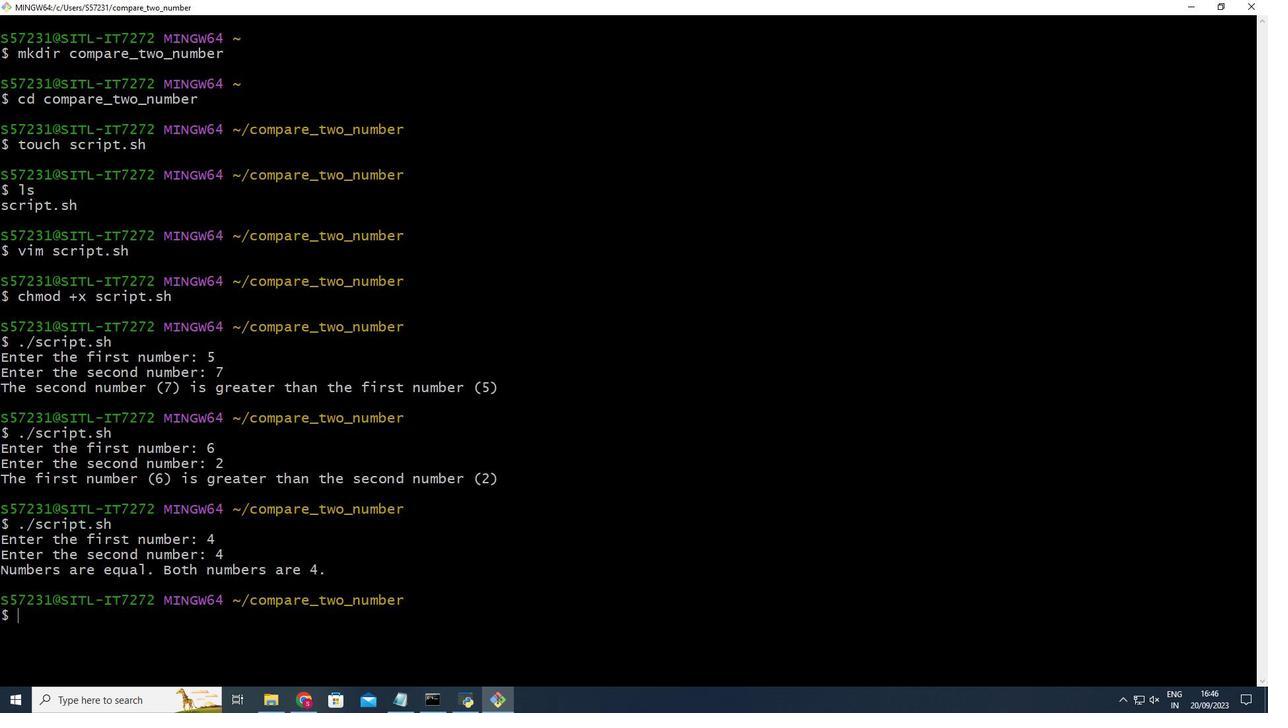 
Action: Mouse moved to (26, 187)
Screenshot: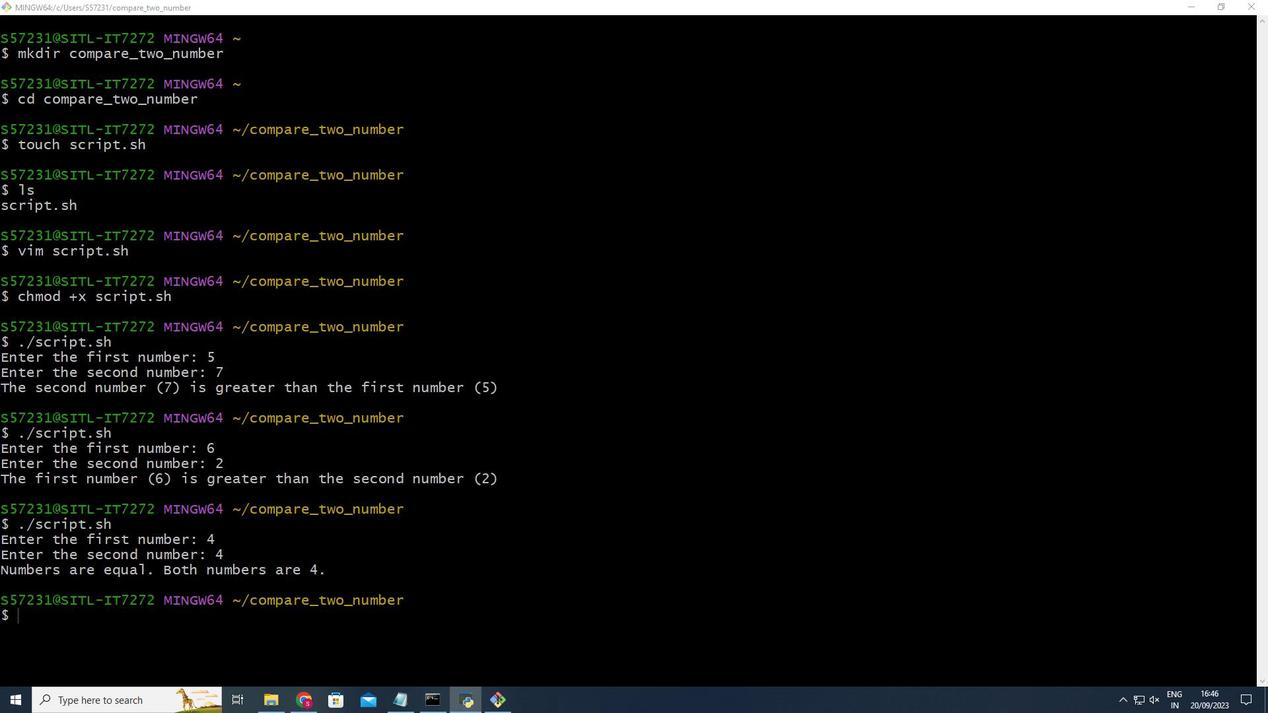 
Action: Mouse pressed left at (26, 187)
Screenshot: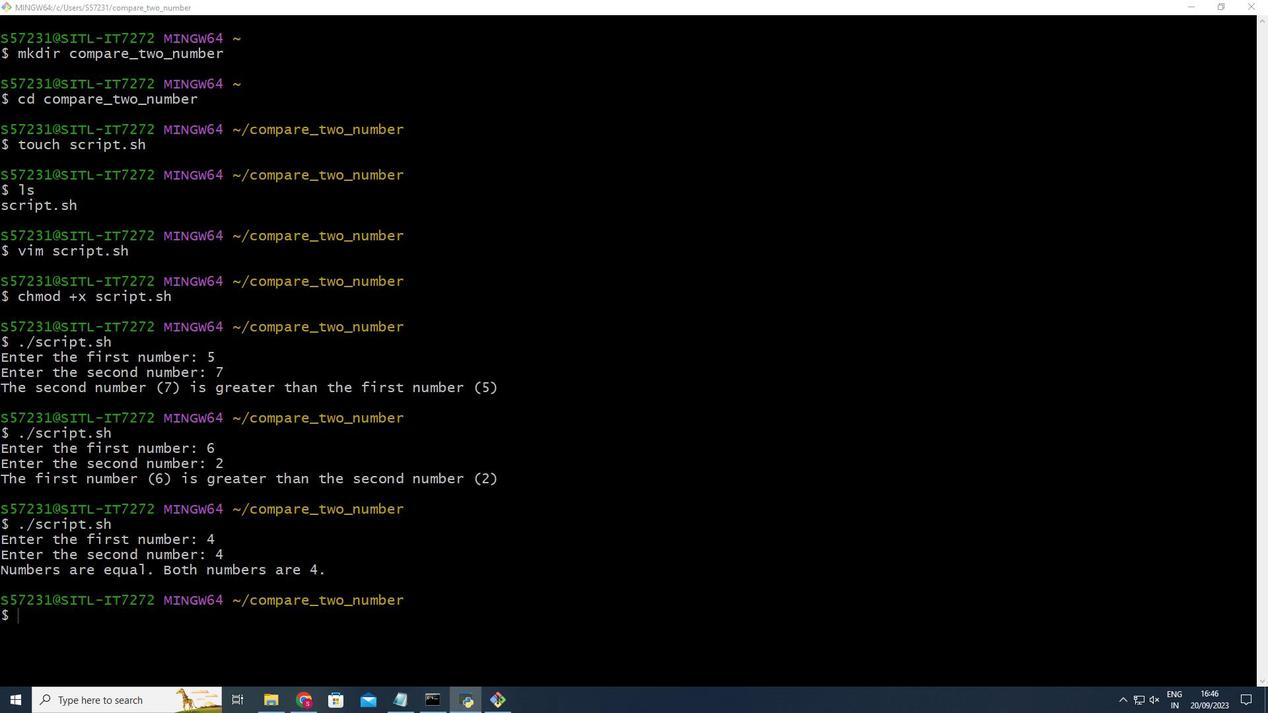 
Action: Mouse moved to (26, 187)
Screenshot: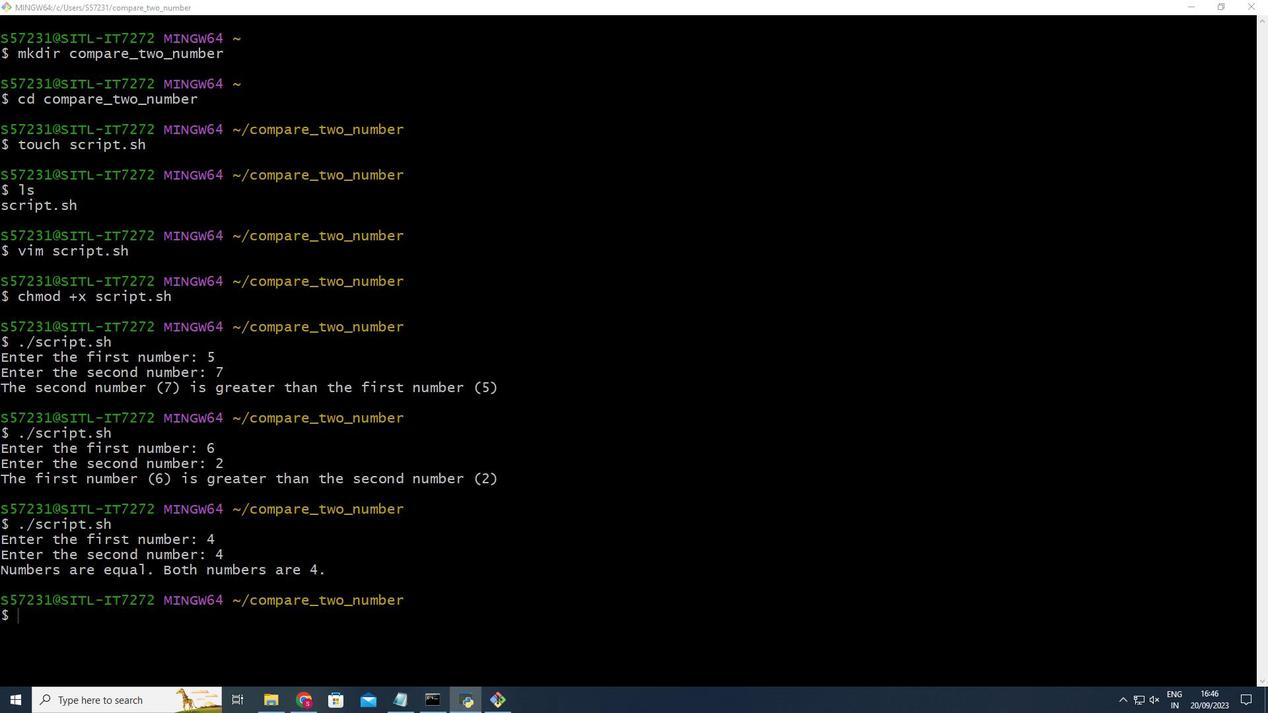 
Action: Mouse pressed left at (26, 187)
Screenshot: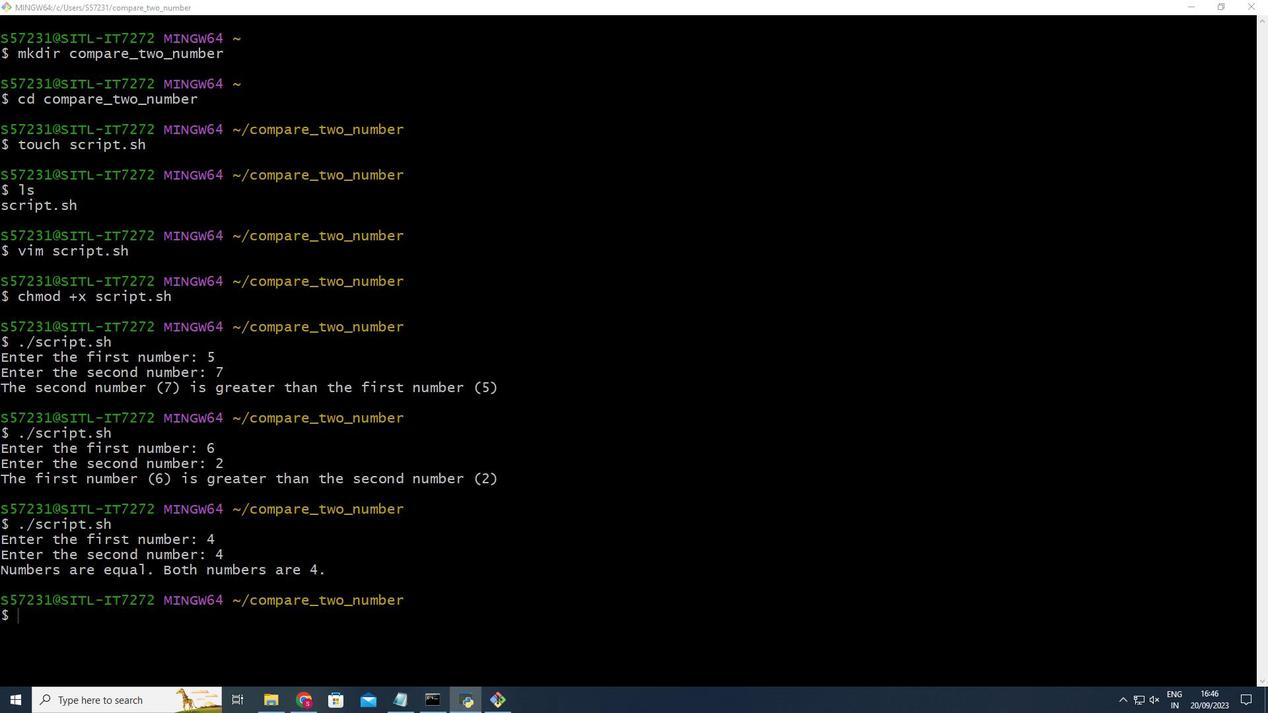 
